 Task: Add an event with the title Interview with LalitH, date '2023/11/25', time 9:15 AM to 11:15 AMand add a description: Participants will develop essential communication skills, such as active listening, asking probing questions, and conveying their own viewpoints persuasively. They will learn how to adapt their communication style to different negotiation situations and personalities.Select event color  Grape . Add location for the event as: 789 Gothic Quarter, Barcelona, Spain, logged in from the account softage.5@softage.netand send the event invitation to softage.1@softage.net and softage.2@softage.net. Set a reminder for the event Weekly on Sunday
Action: Mouse moved to (60, 126)
Screenshot: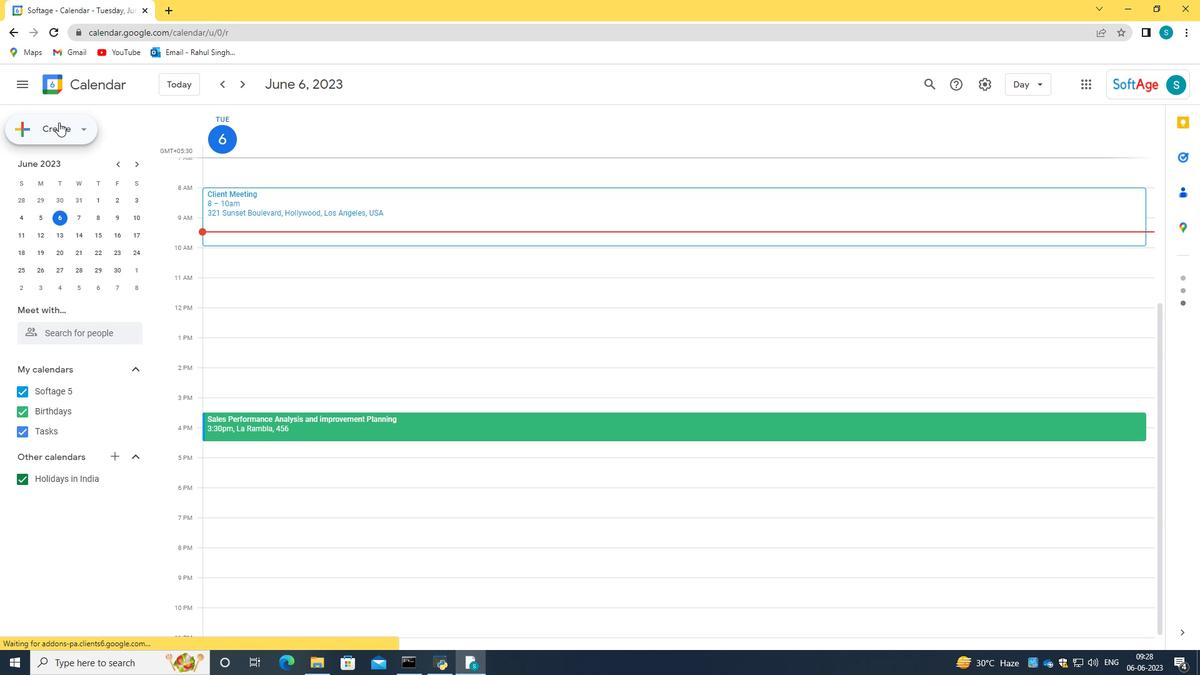 
Action: Mouse pressed left at (60, 126)
Screenshot: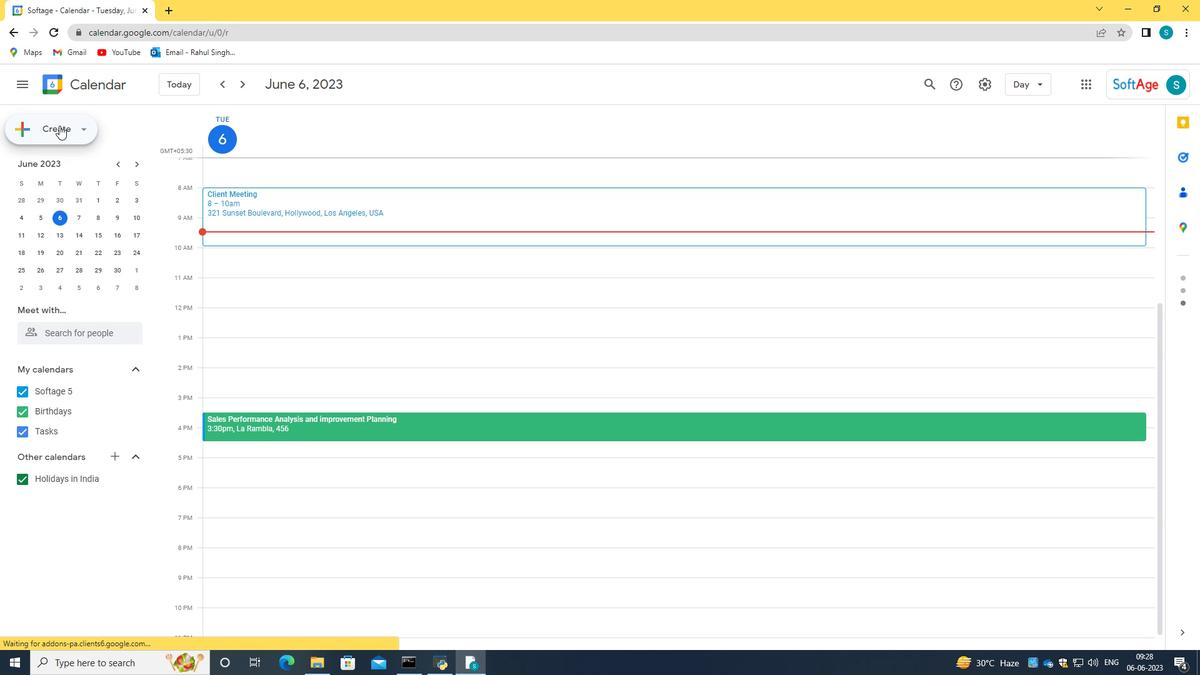 
Action: Mouse moved to (79, 167)
Screenshot: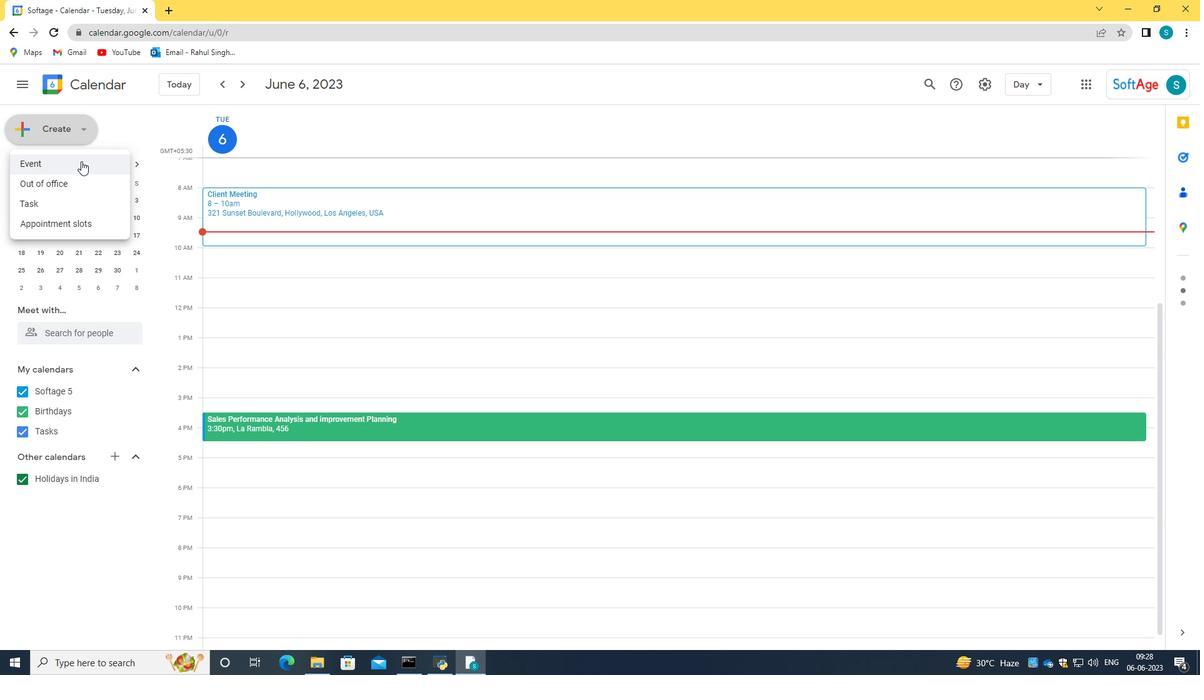 
Action: Mouse pressed left at (79, 167)
Screenshot: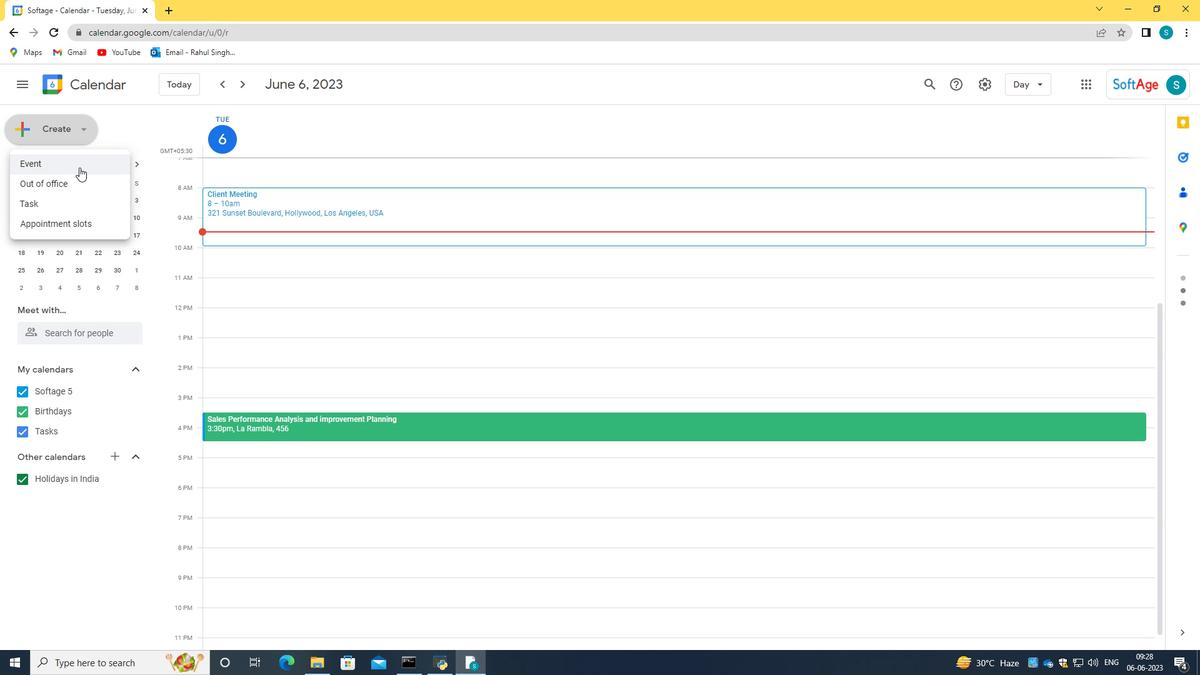 
Action: Mouse moved to (719, 501)
Screenshot: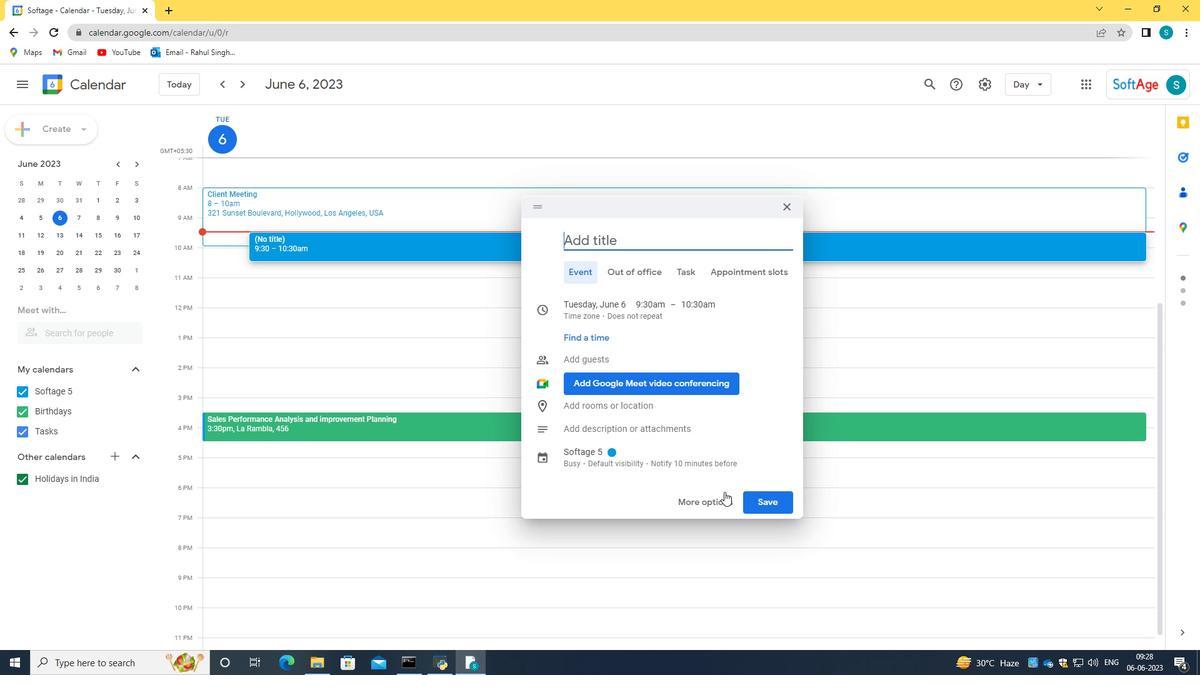 
Action: Mouse pressed left at (719, 501)
Screenshot: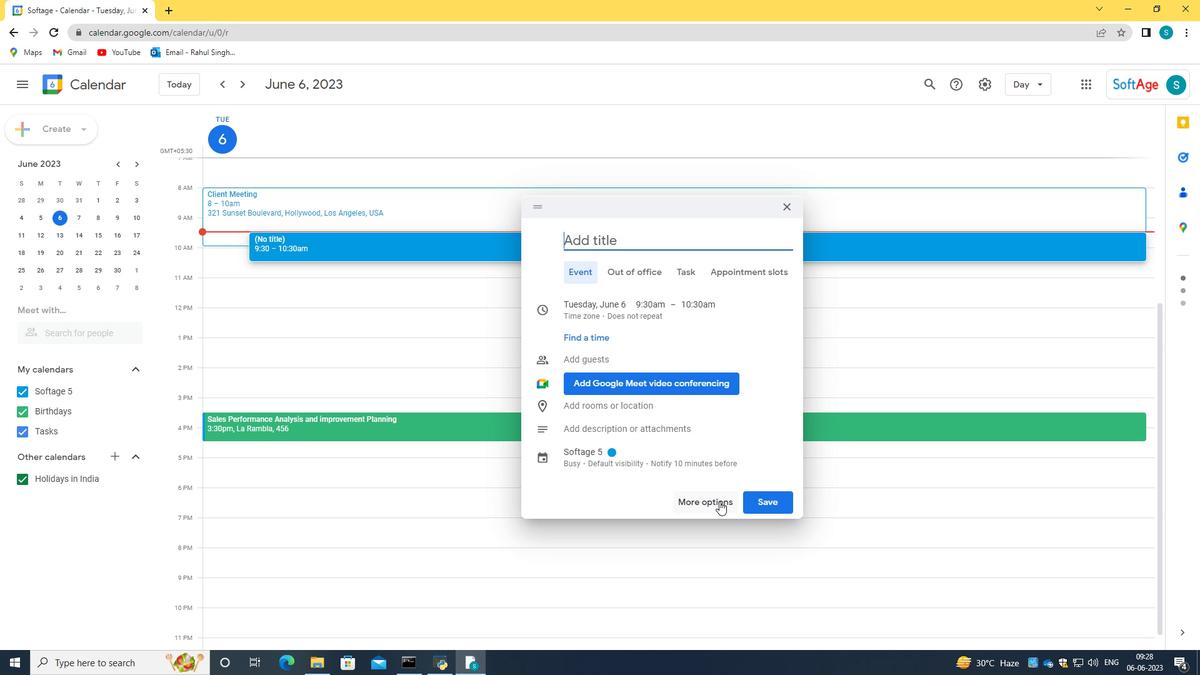 
Action: Mouse moved to (237, 90)
Screenshot: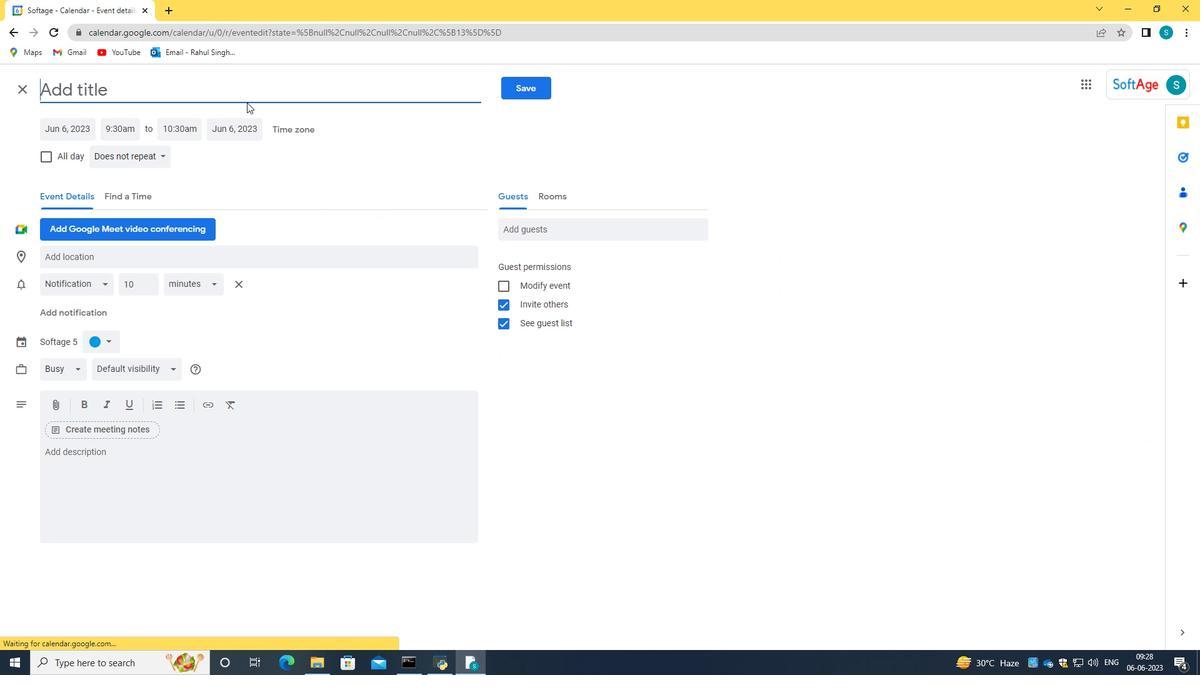 
Action: Mouse pressed left at (237, 90)
Screenshot: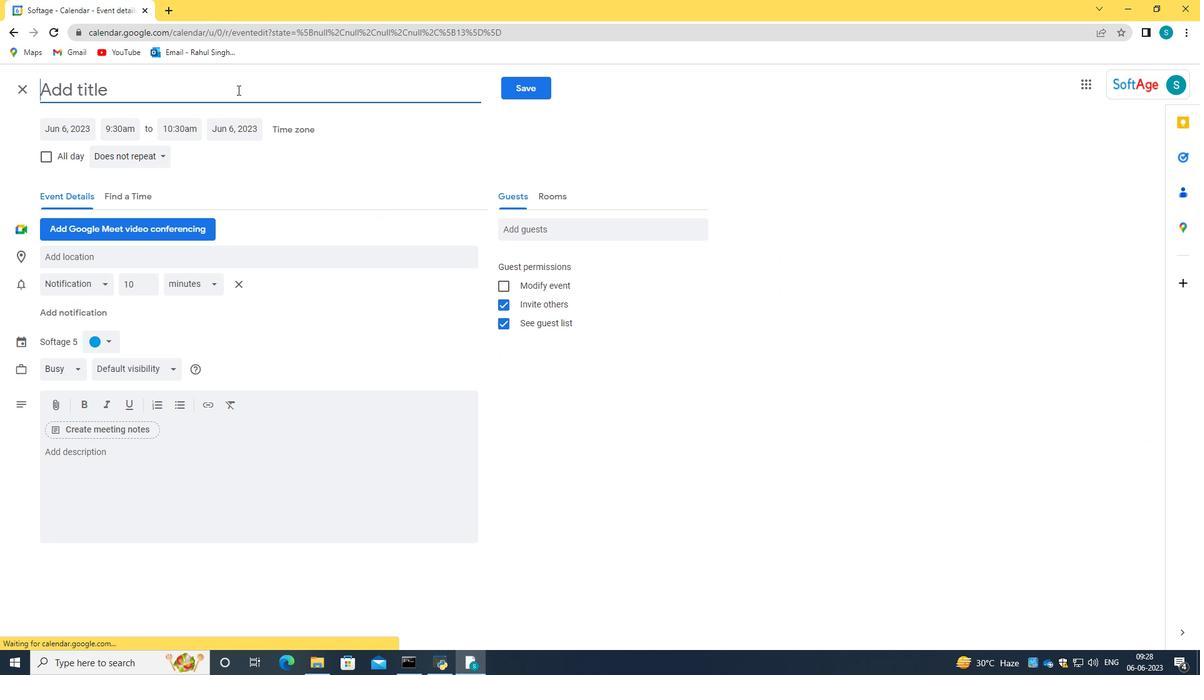 
Action: Key pressed <Key.caps_lock>I<Key.caps_lock>nterview<Key.space>with<Key.space><Key.caps_lock>L<Key.caps_lock>alt<Key.backspace>it<Key.caps_lock>H<Key.caps_lock>
Screenshot: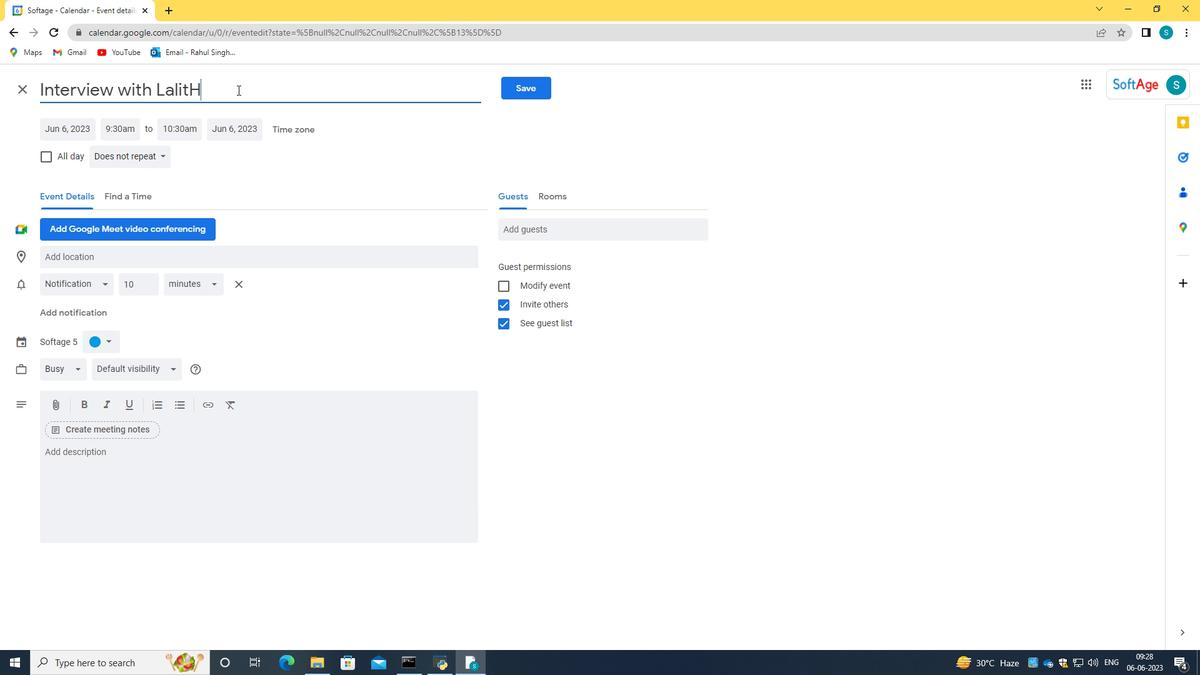 
Action: Mouse moved to (73, 126)
Screenshot: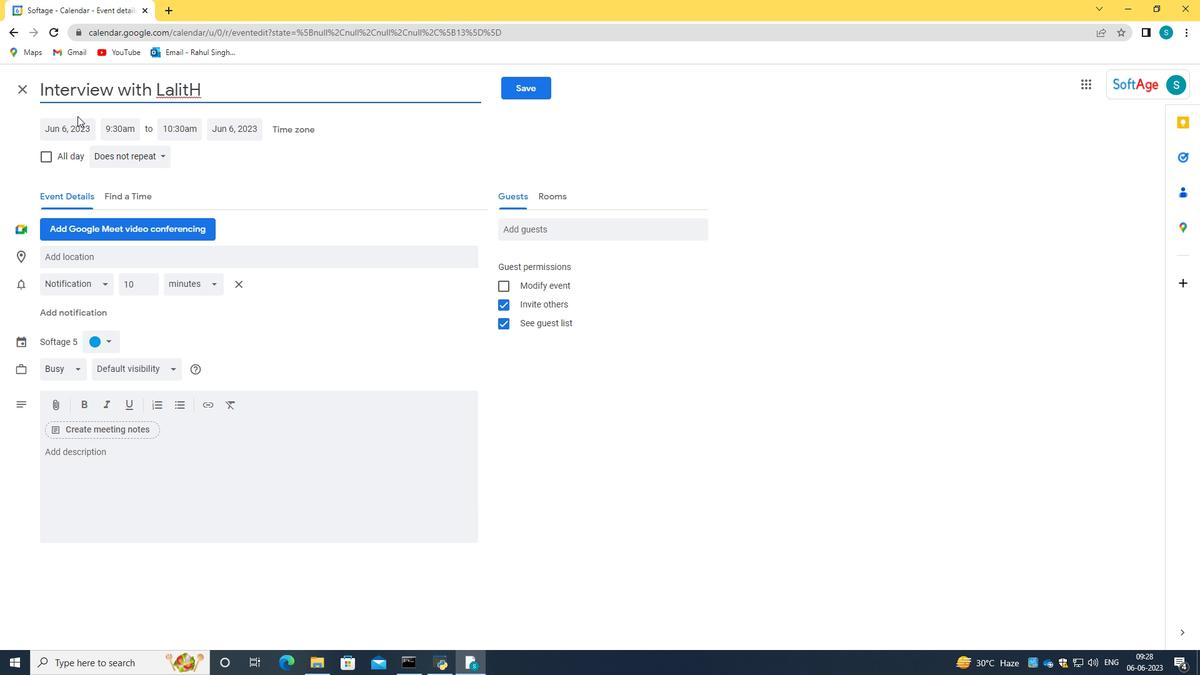 
Action: Mouse pressed left at (73, 126)
Screenshot: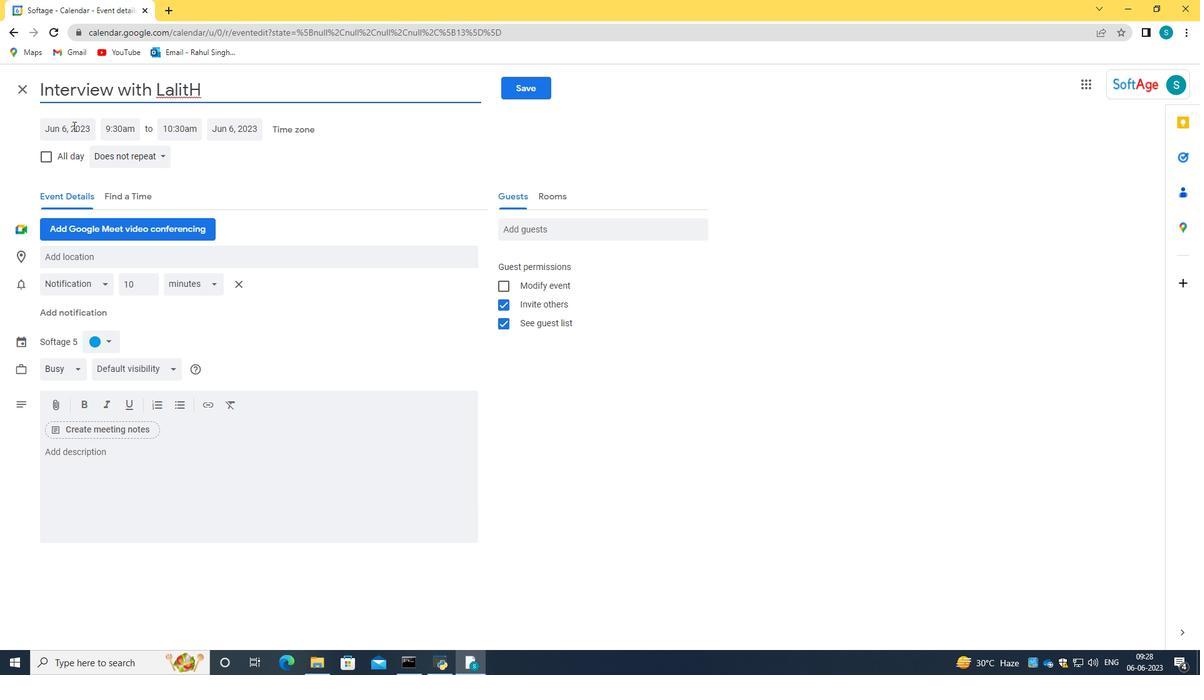 
Action: Key pressed 2023//11/25<Key.tab>09<Key.shift_r>:15<Key.space>am<Key.tab>11<Key.shift_r>:15<Key.space>am
Screenshot: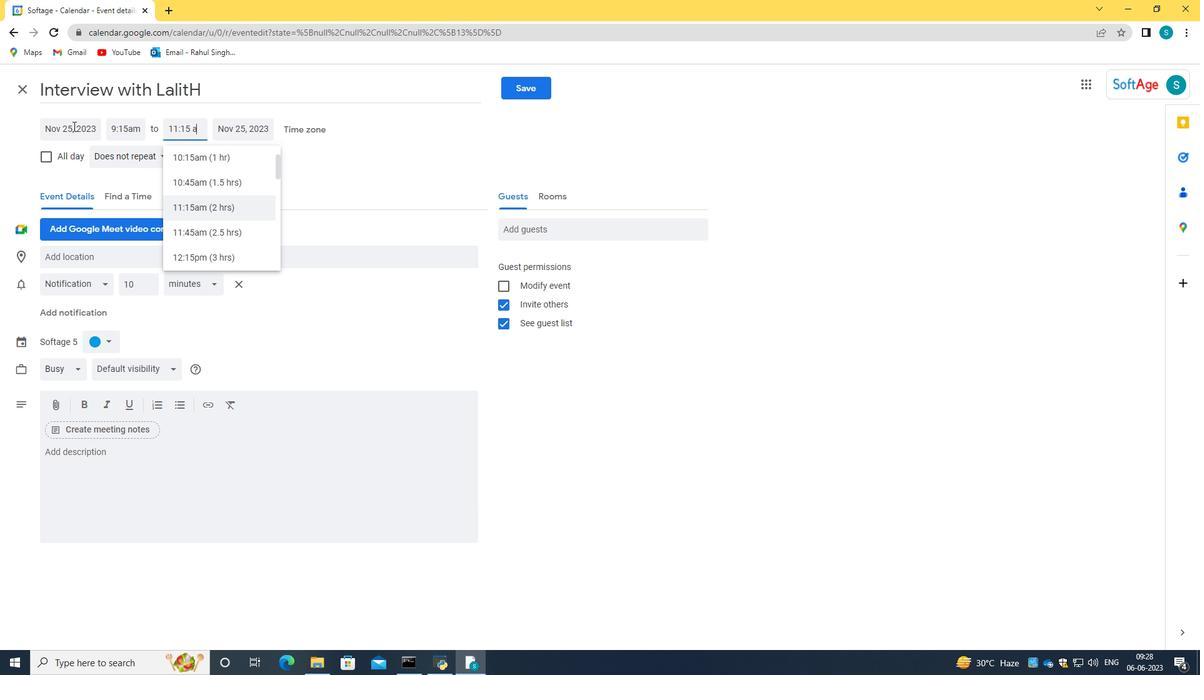 
Action: Mouse moved to (186, 202)
Screenshot: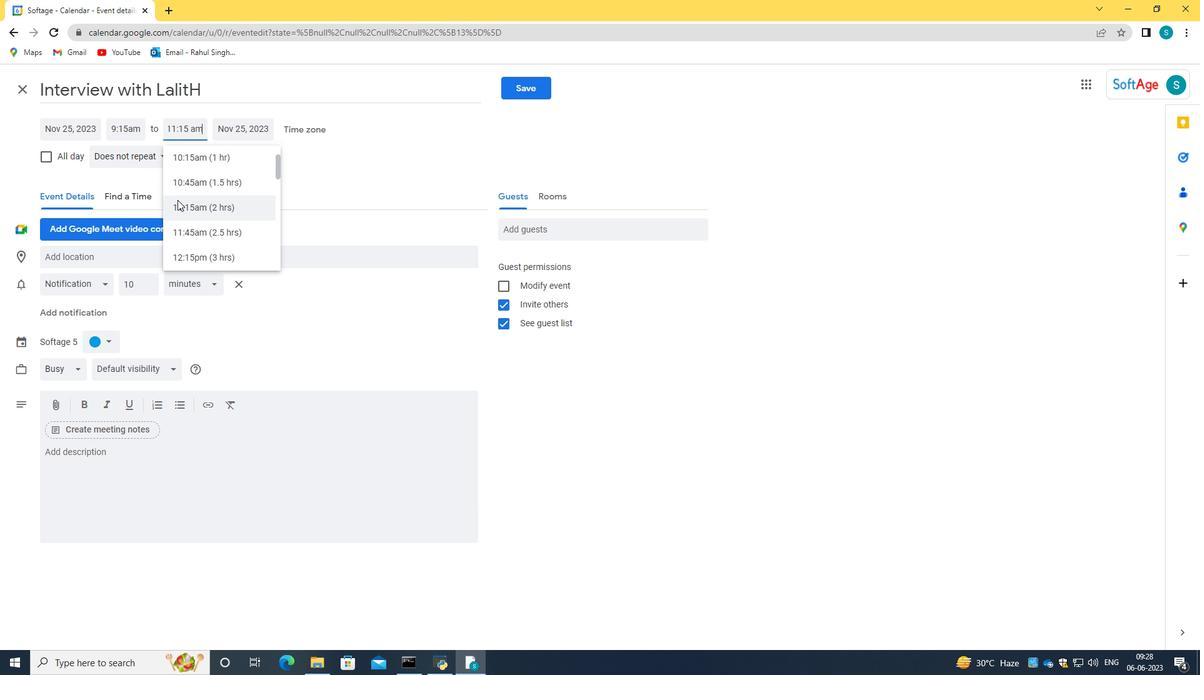 
Action: Mouse pressed left at (186, 202)
Screenshot: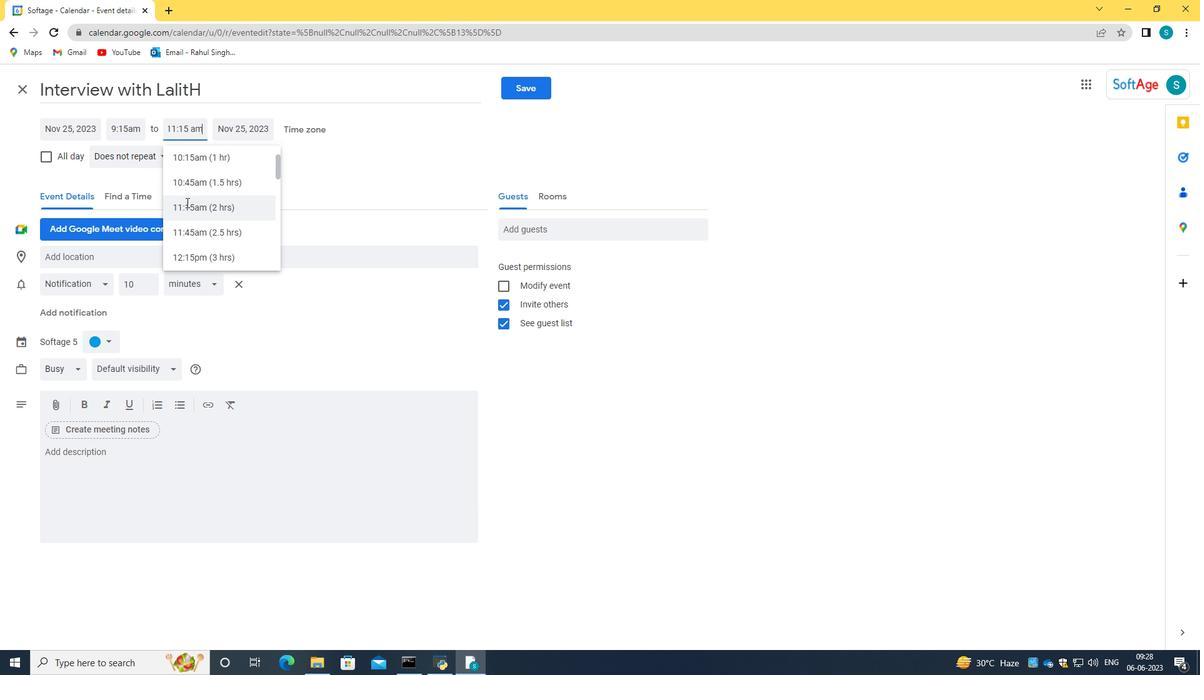 
Action: Mouse moved to (125, 467)
Screenshot: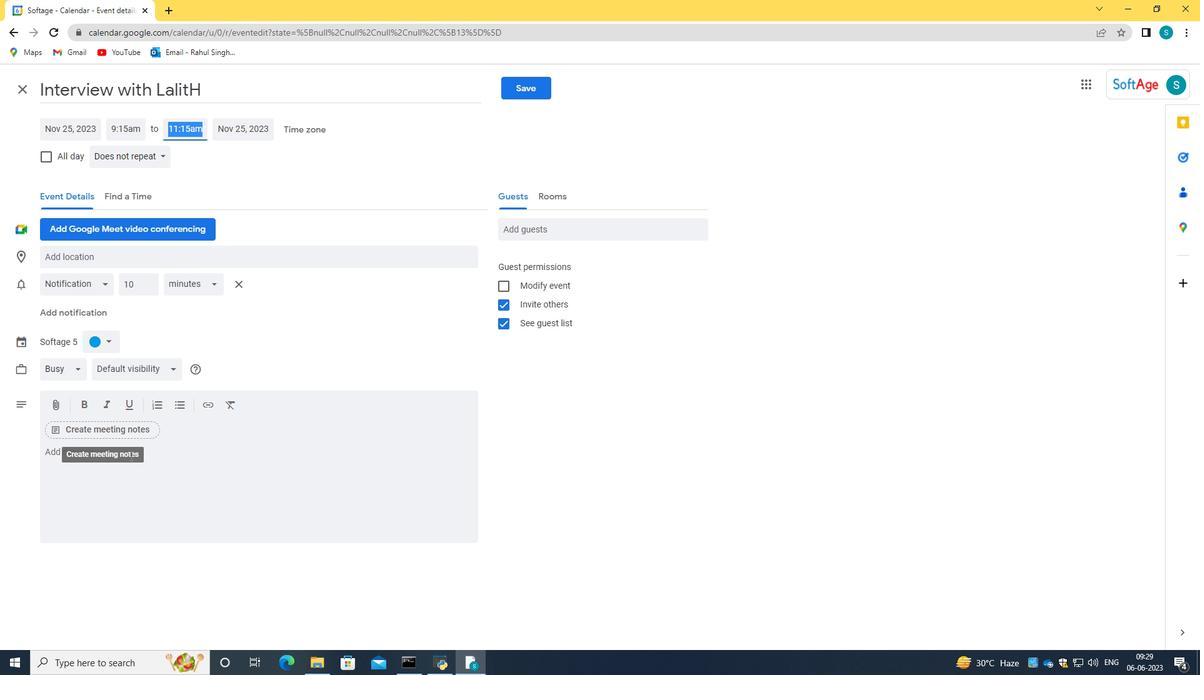 
Action: Mouse pressed left at (125, 467)
Screenshot: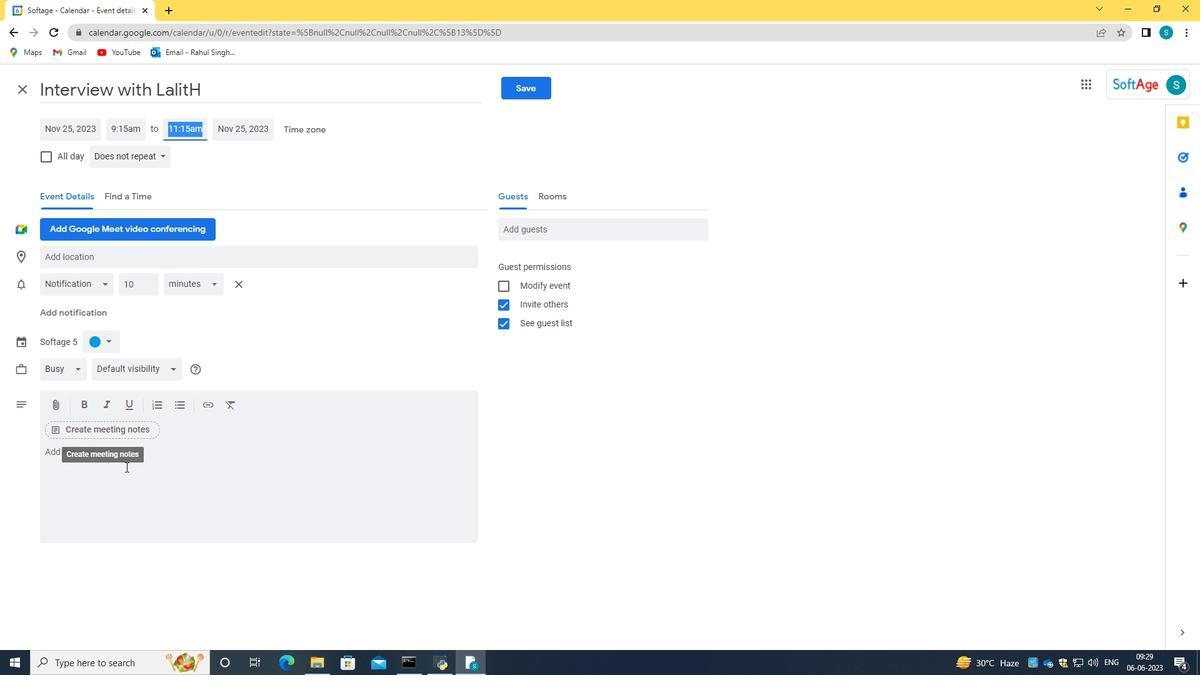
Action: Key pressed <Key.caps_lock>P<Key.caps_lock>articipants<Key.space>will<Key.space>develop<Key.space>essential<Key.space>communication<Key.space>skills,<Key.space>such<Key.space>as<Key.space>active<Key.space><Key.backspace><Key.backspace><Key.backspace><Key.backspace><Key.backspace><Key.backspace>sking<Key.space>probing<Key.space>w<Key.backspace>questins<Key.backspace><Key.backspace>ons<Key.space><Key.backspace>,<Key.space>and<Key.space>conveying<Key.space>tyh<Key.backspace><Key.backspace>heir<Key.space>own<Key.space>ve<Key.backspace>iewpoints<Key.space>persuasivek<Key.backspace>luy<Key.backspace><Key.backspace>y.<Key.space><Key.caps_lock>T<Key.caps_lock>hey<Key.space>wikl<Key.backspace><Key.backspace>l<Key.space><Key.backspace>l<Key.space>learn<Key.space>how<Key.space>to<Key.space>adapt<Key.space>their<Key.space>communicatation<Key.backspace><Key.backspace><Key.backspace><Key.backspace><Key.backspace>ion<Key.space>style<Key.space>to<Key.space>different<Key.space>negotiation<Key.space>situations<Key.space>and<Key.space>personalities.
Screenshot: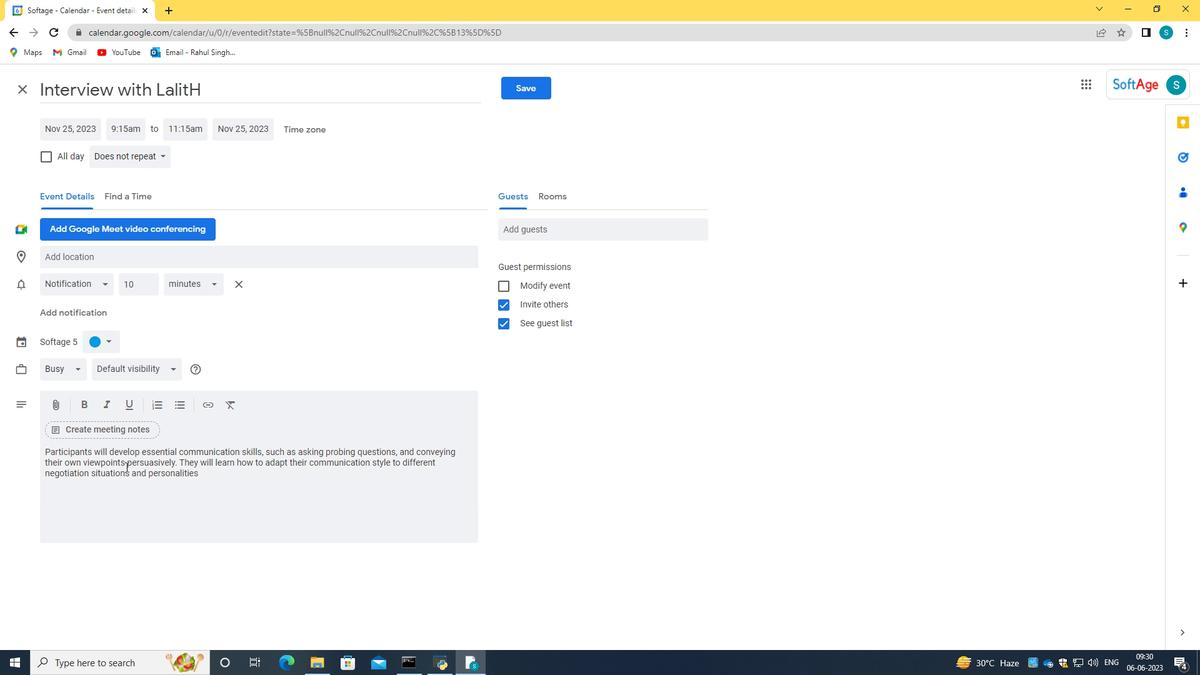 
Action: Mouse moved to (110, 343)
Screenshot: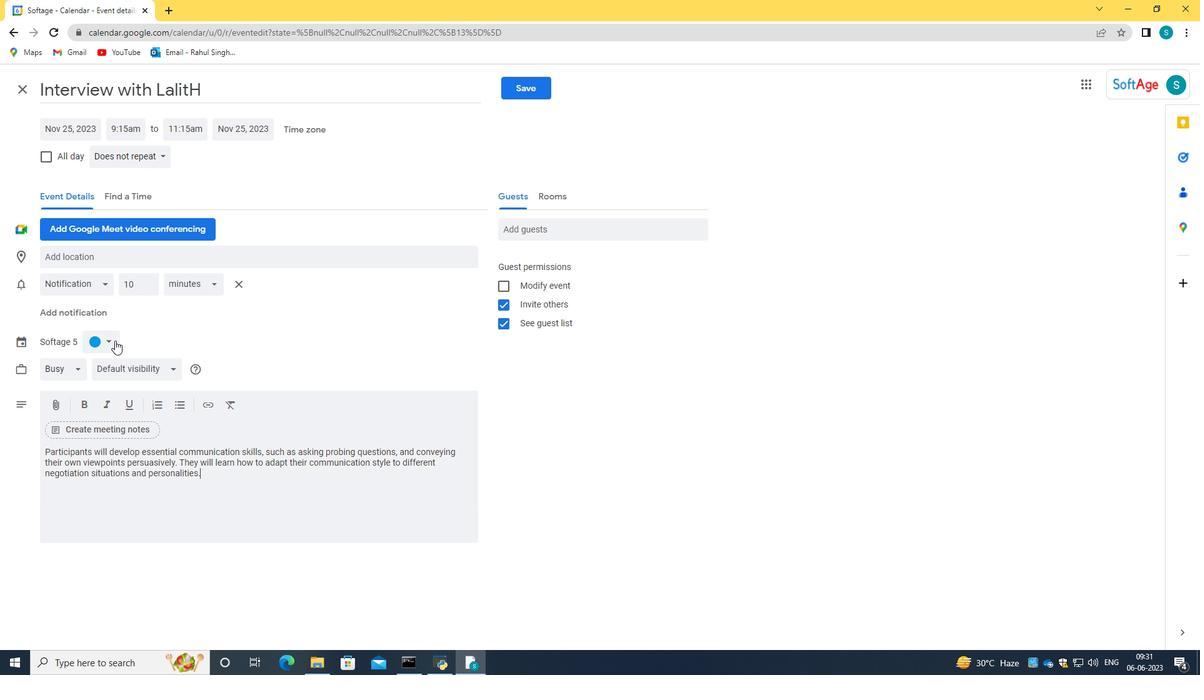 
Action: Mouse pressed left at (110, 343)
Screenshot: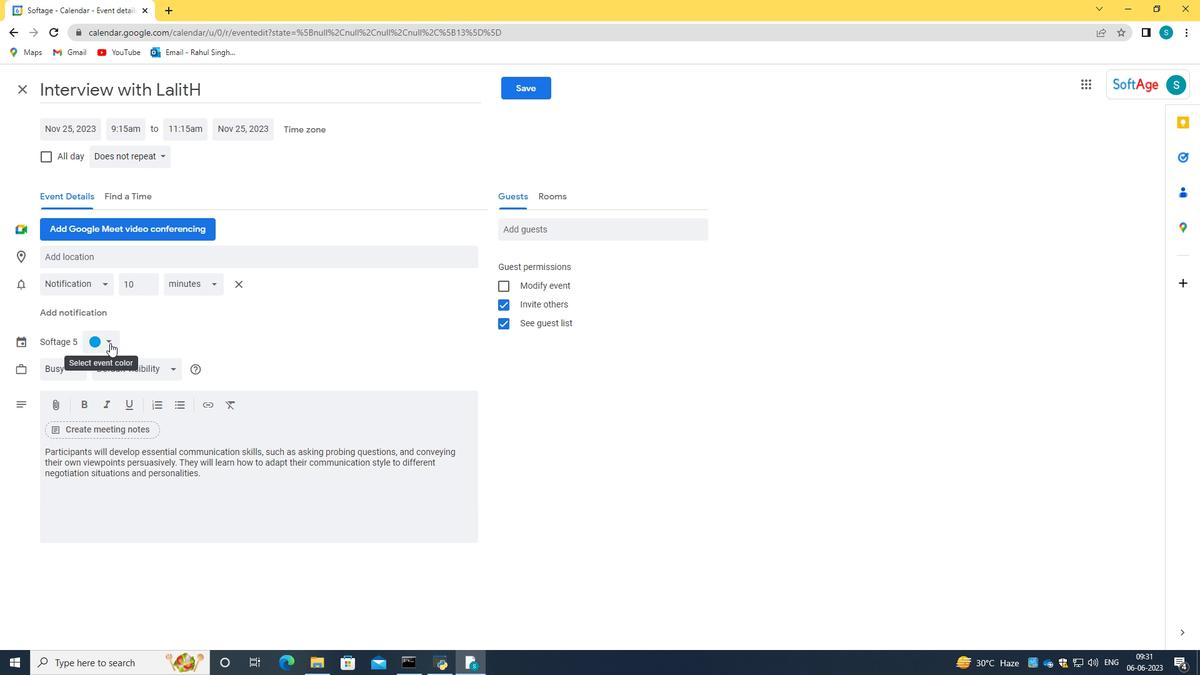 
Action: Mouse moved to (106, 399)
Screenshot: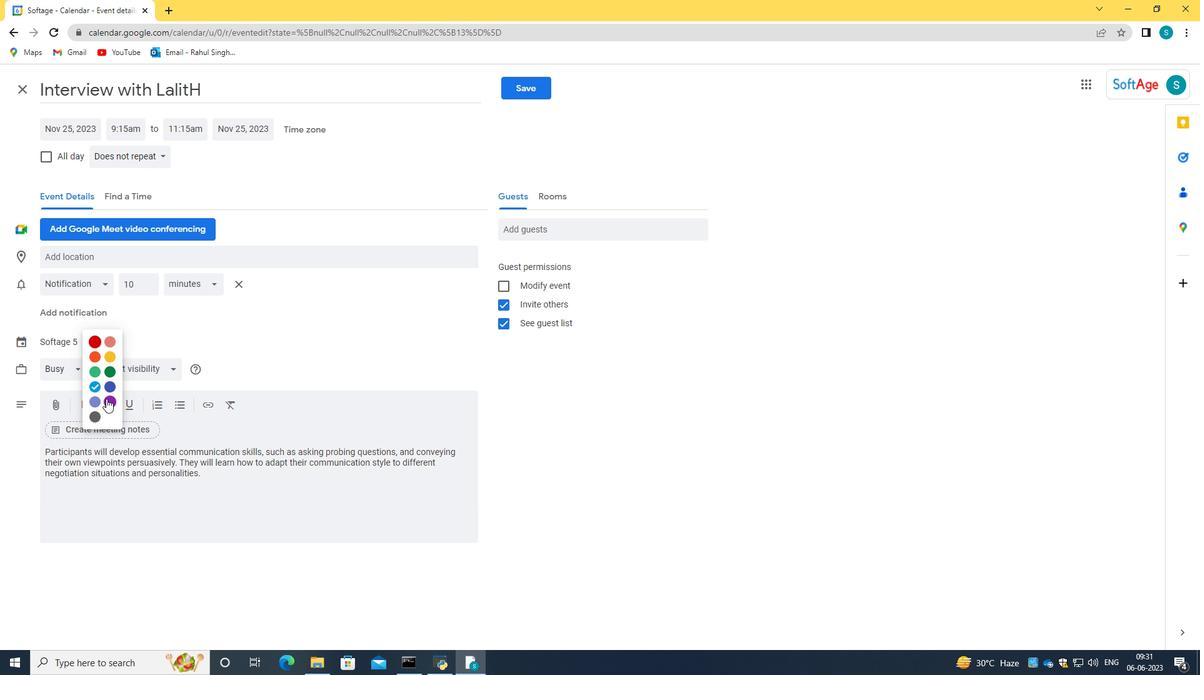 
Action: Mouse pressed left at (106, 399)
Screenshot: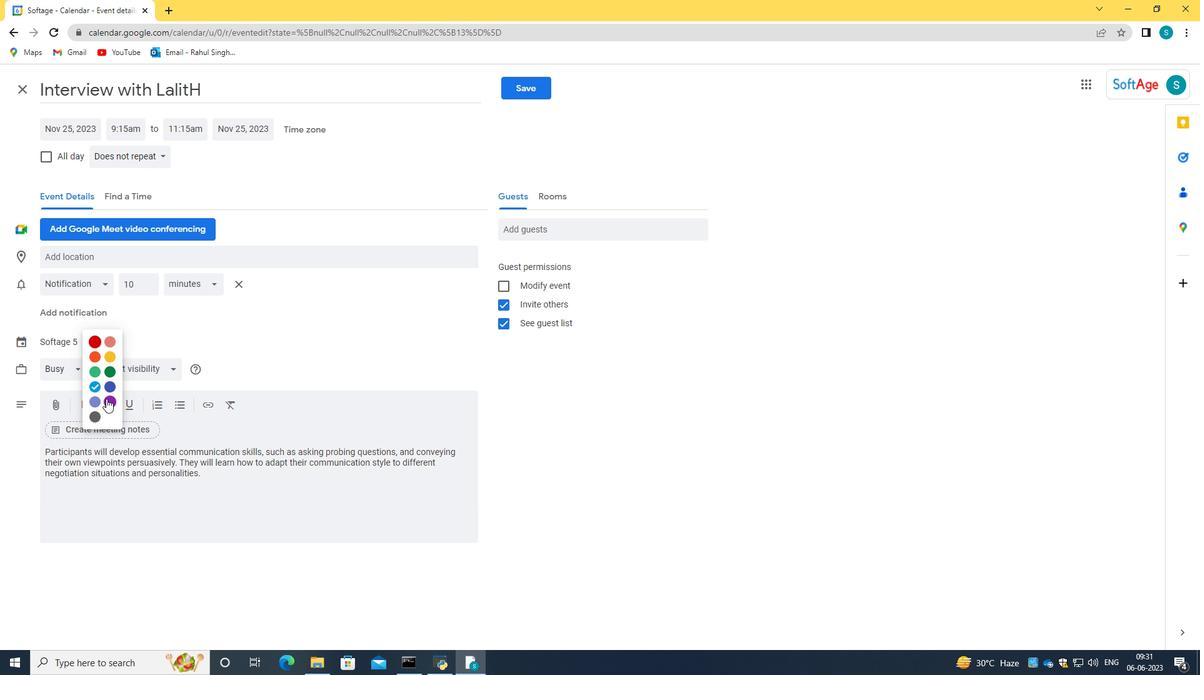 
Action: Mouse moved to (133, 254)
Screenshot: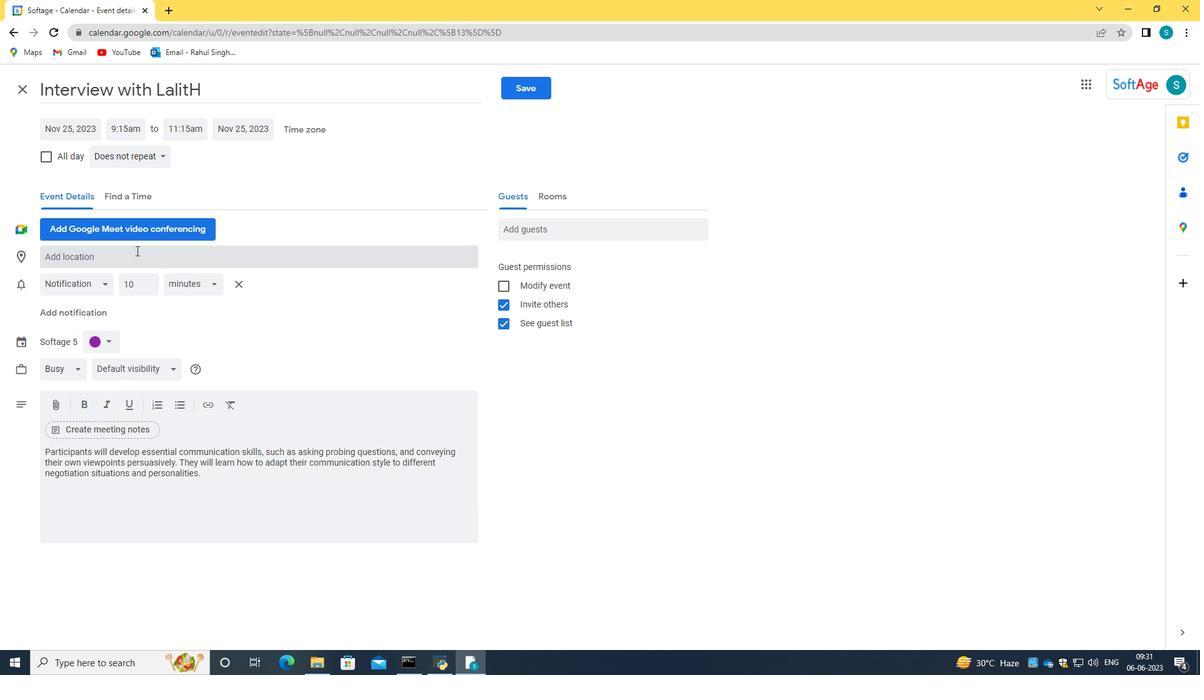 
Action: Mouse pressed left at (133, 254)
Screenshot: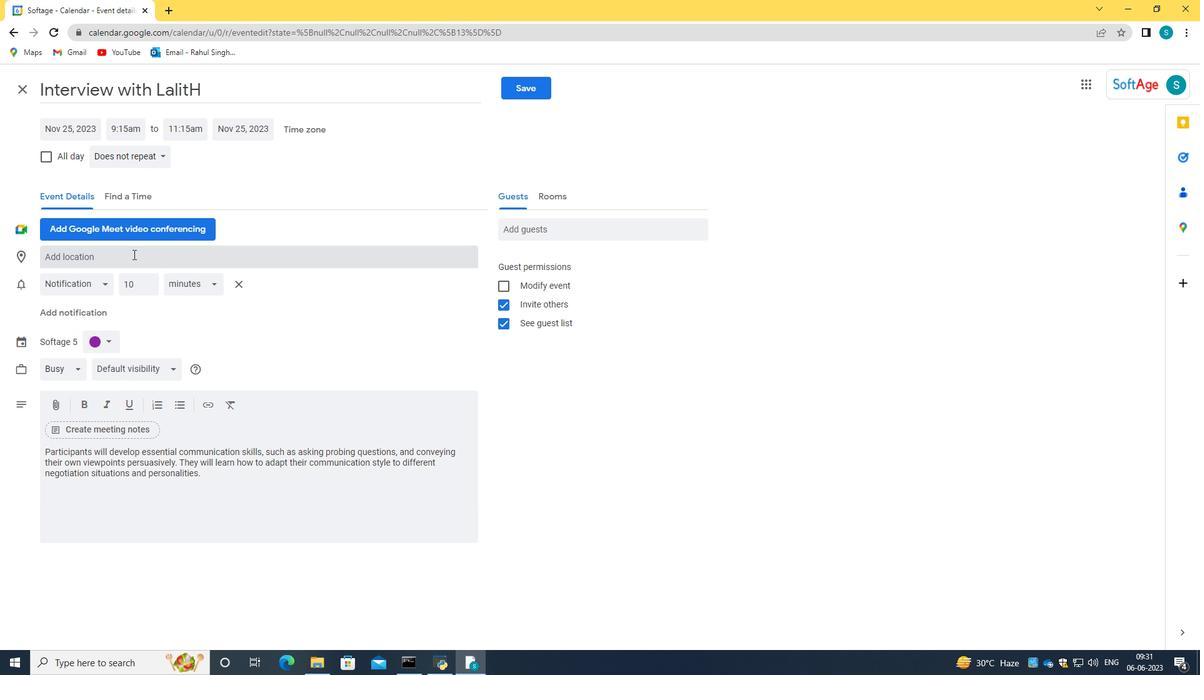 
Action: Key pressed <Key.caps_lock>789<Key.space><Key.caps_lock>g<Key.caps_lock>OTHIC<Key.backspace><Key.backspace><Key.backspace><Key.backspace><Key.backspace><Key.backspace>G<Key.caps_lock>othics<Key.space><Key.caps_lock>Q<Key.caps_lock>uarter,<Key.space><Key.caps_lock>B<Key.caps_lock>arcelona,<Key.space><Key.caps_lock>S<Key.caps_lock>pain<Key.enter>
Screenshot: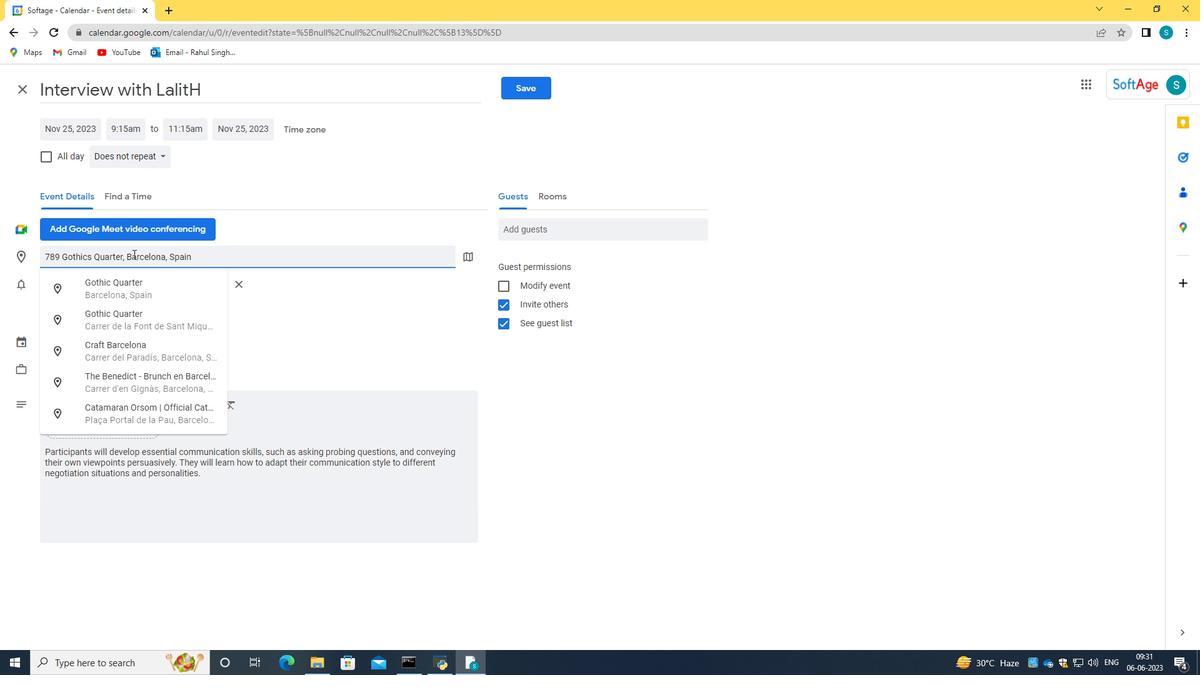 
Action: Mouse moved to (527, 227)
Screenshot: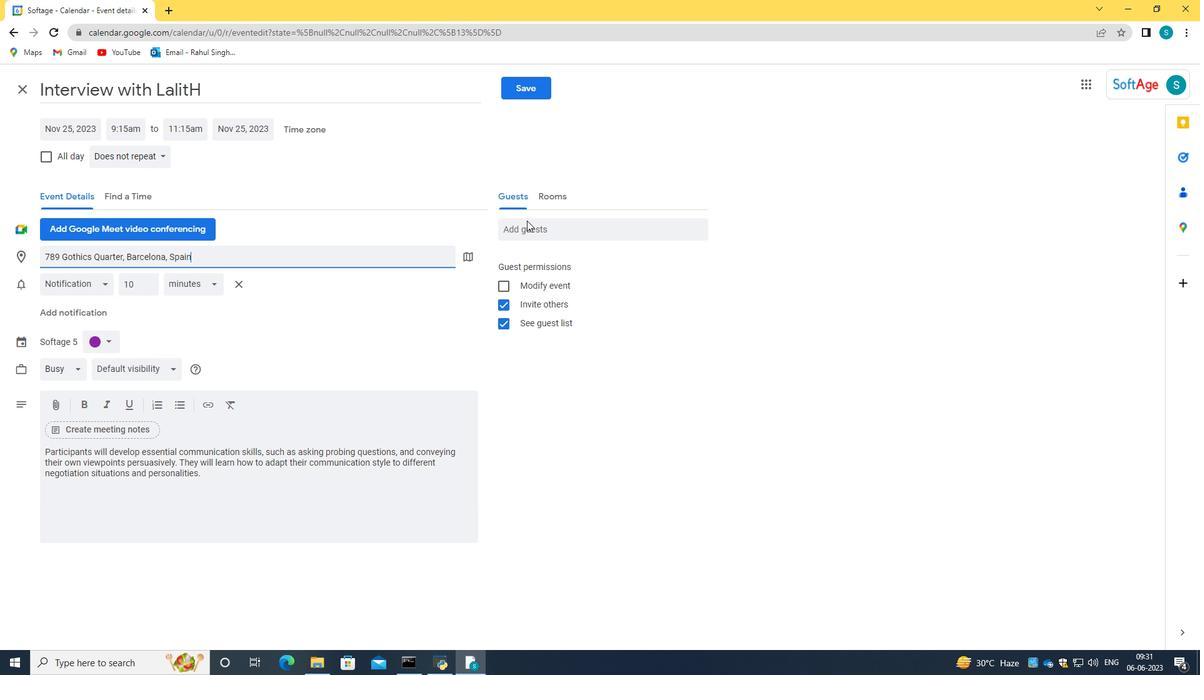 
Action: Mouse pressed left at (527, 227)
Screenshot: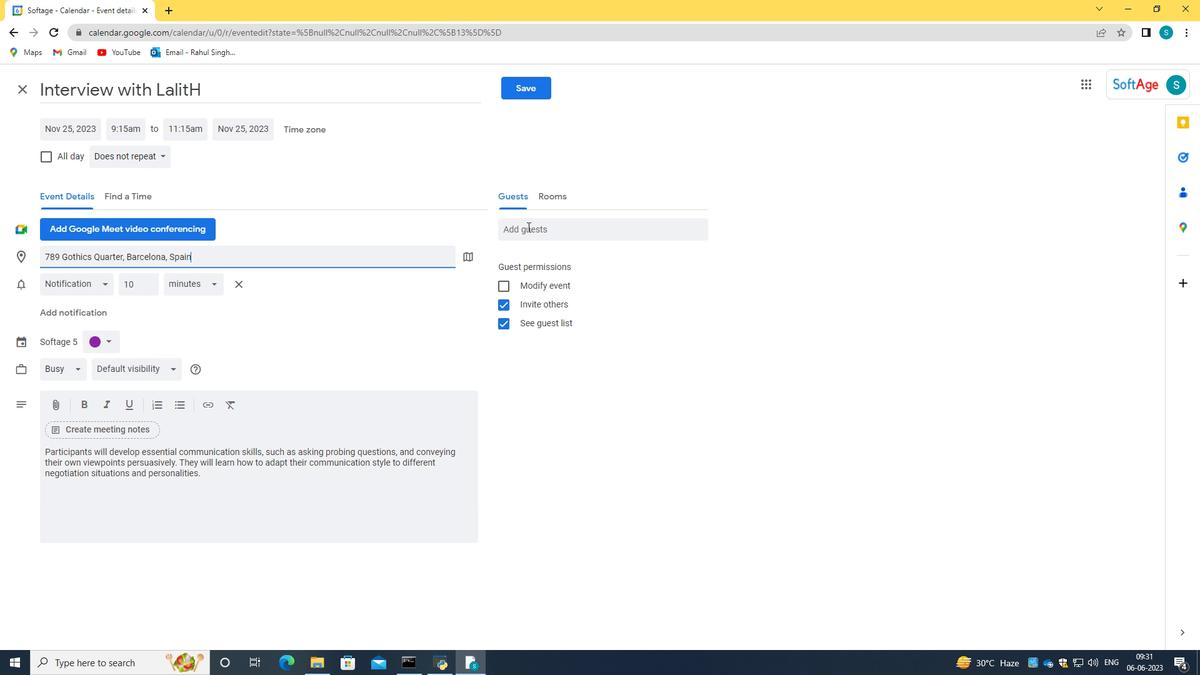 
Action: Mouse moved to (526, 227)
Screenshot: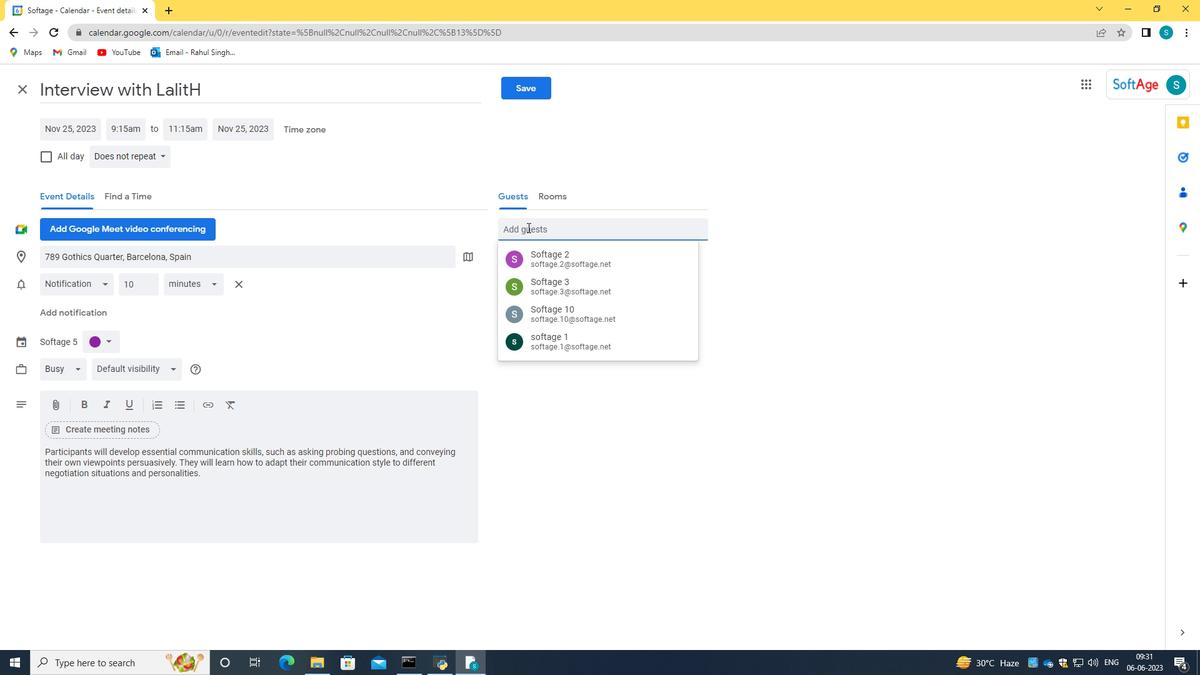 
Action: Key pressed softage.1<Key.shift>@softage.net<Key.tab>softage.2<Key.shift>@softage.net
Screenshot: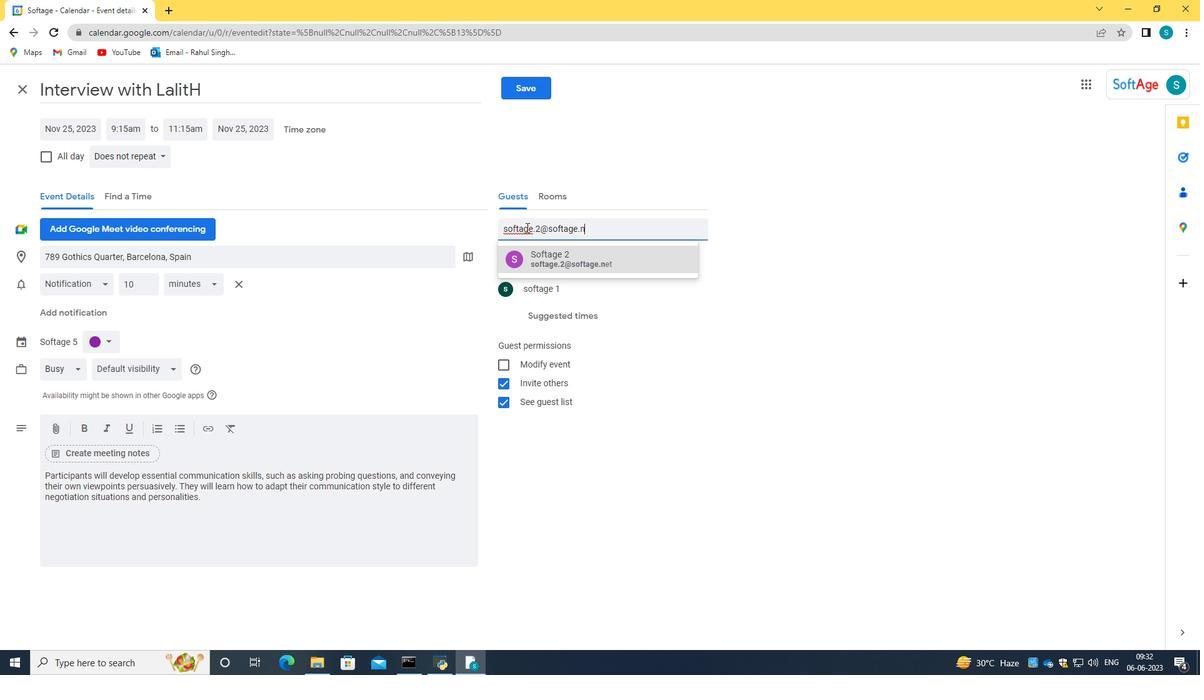 
Action: Mouse moved to (555, 257)
Screenshot: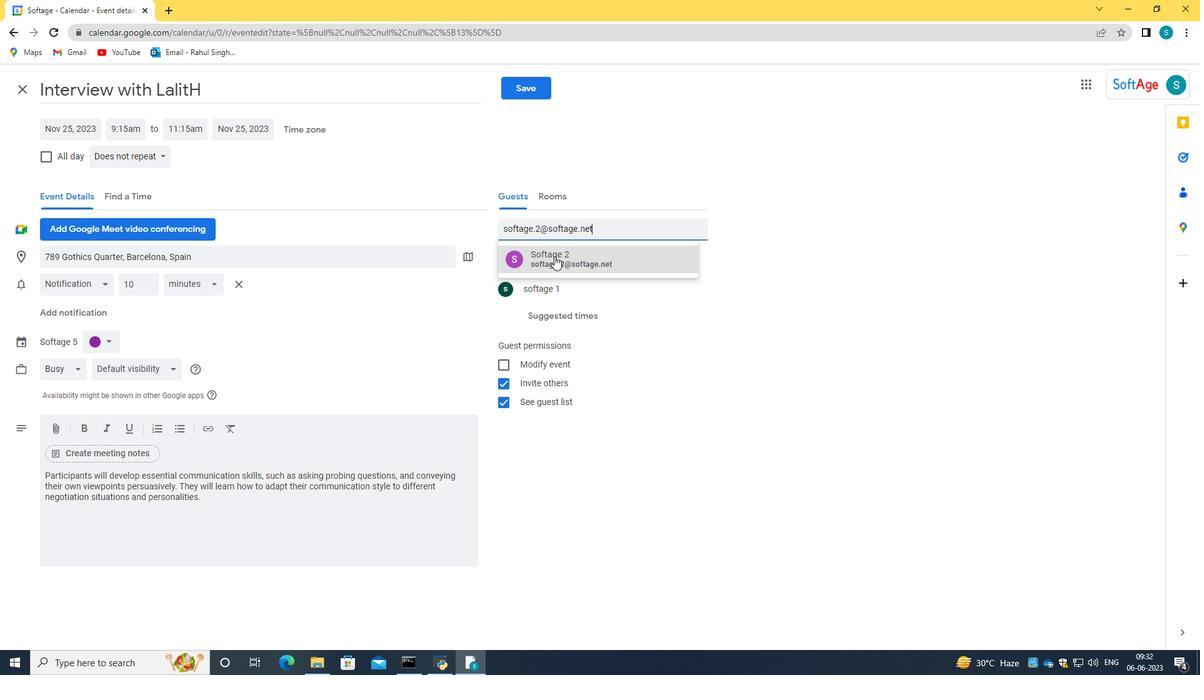 
Action: Mouse pressed left at (555, 257)
Screenshot: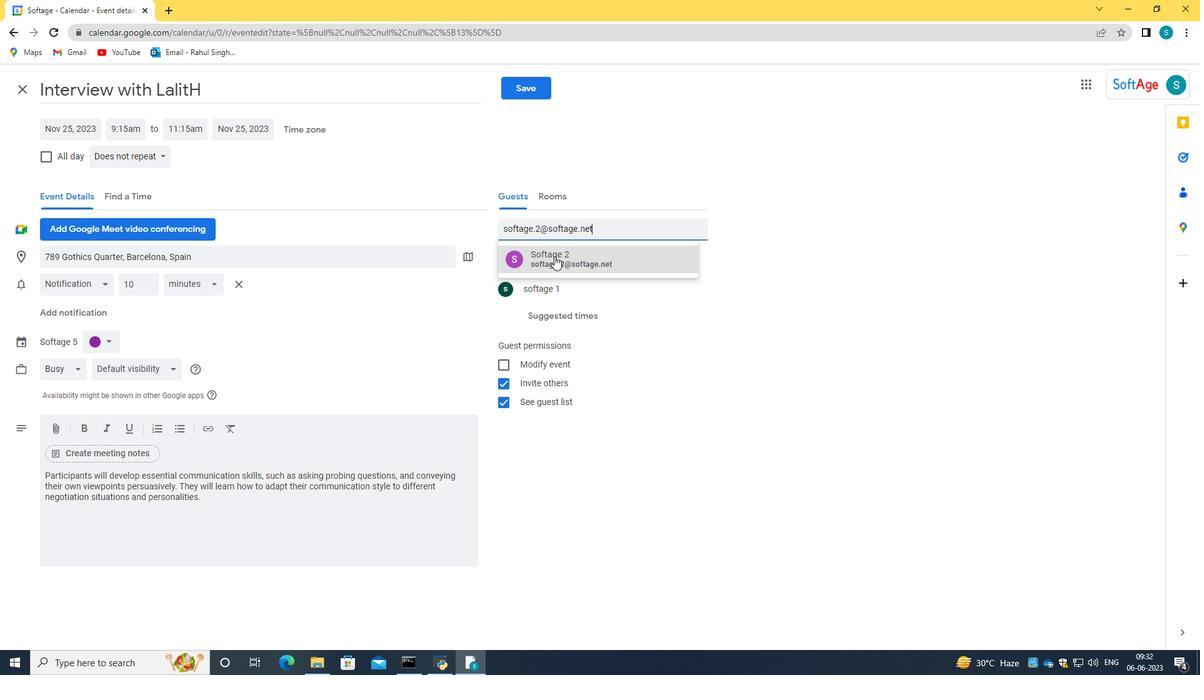 
Action: Mouse moved to (140, 156)
Screenshot: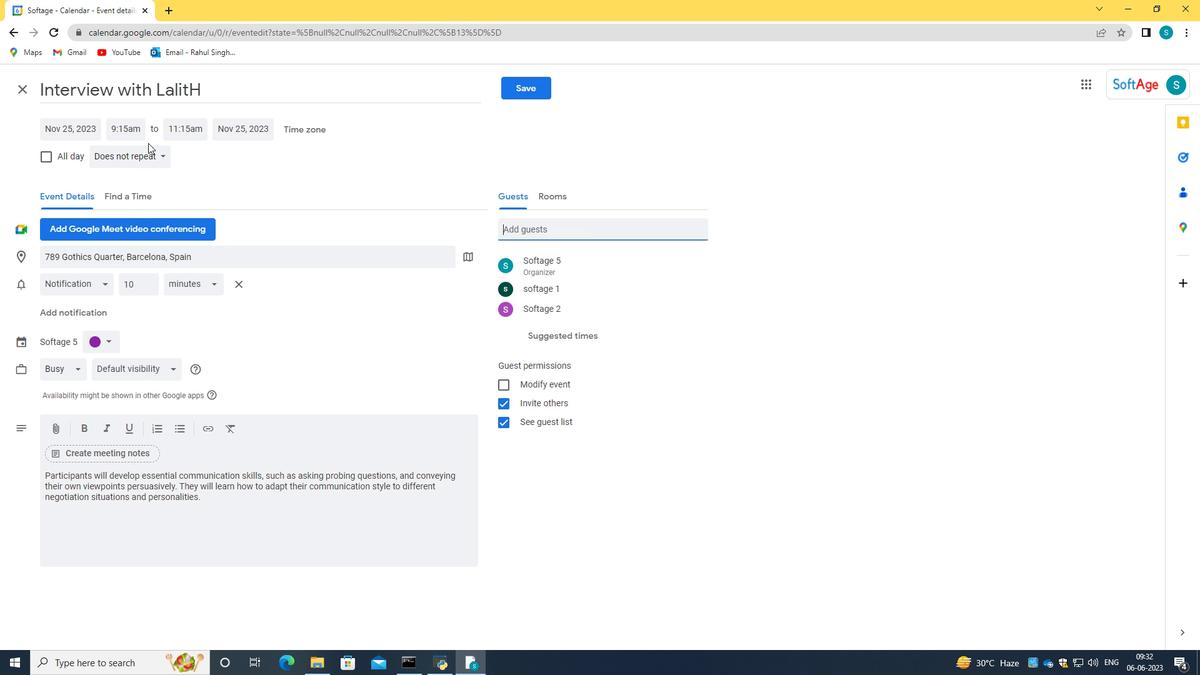 
Action: Mouse pressed left at (140, 156)
Screenshot: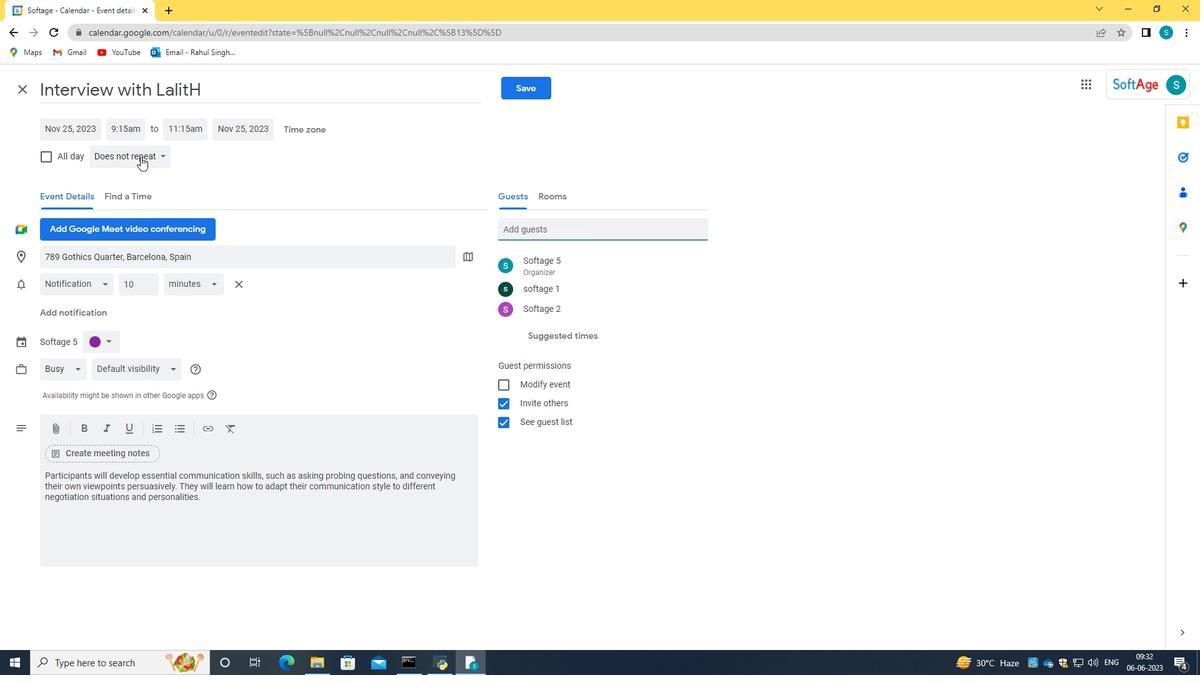 
Action: Mouse moved to (148, 313)
Screenshot: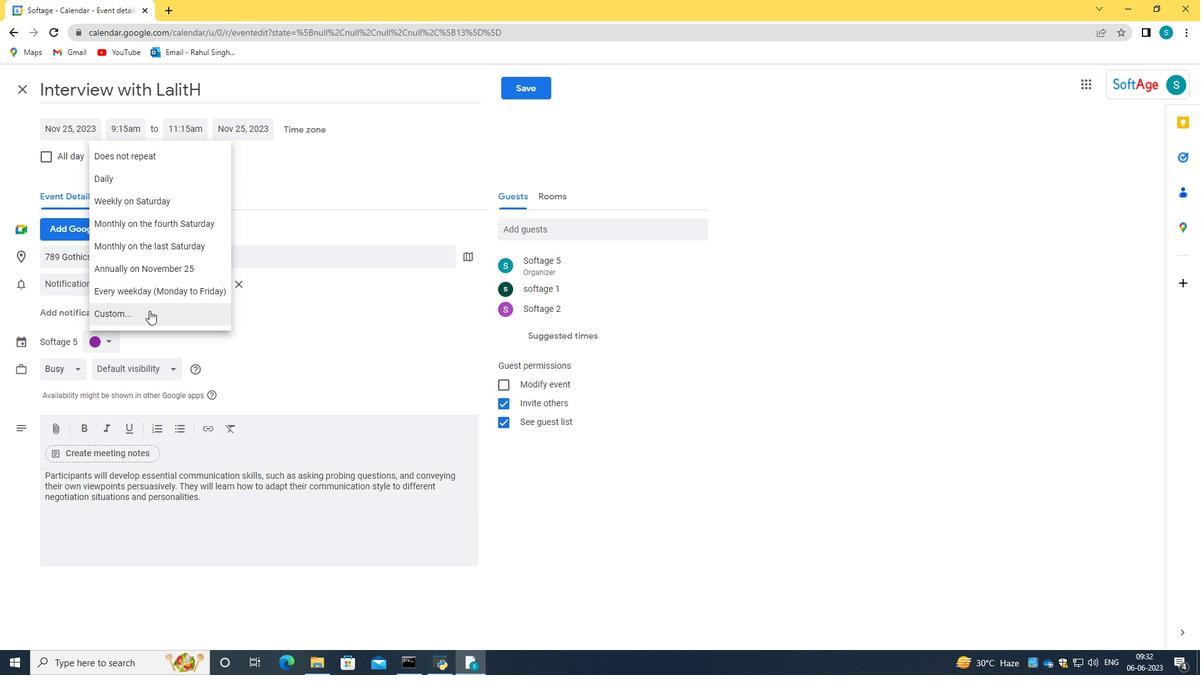 
Action: Mouse pressed left at (148, 313)
Screenshot: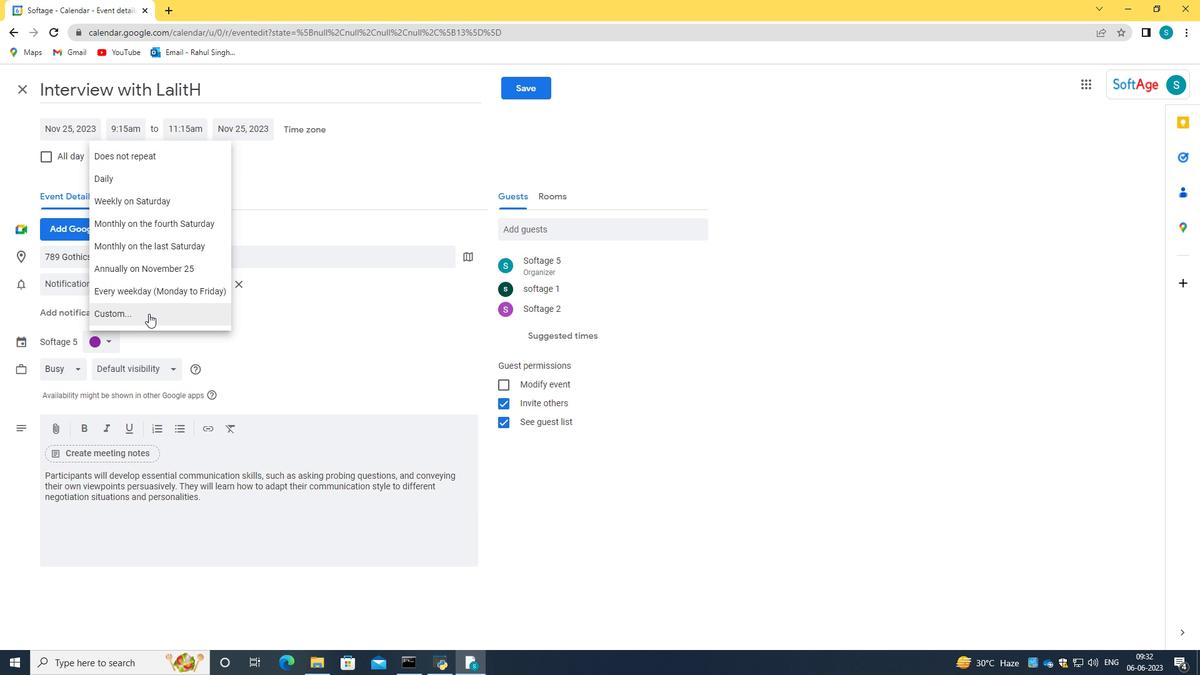 
Action: Mouse moved to (504, 335)
Screenshot: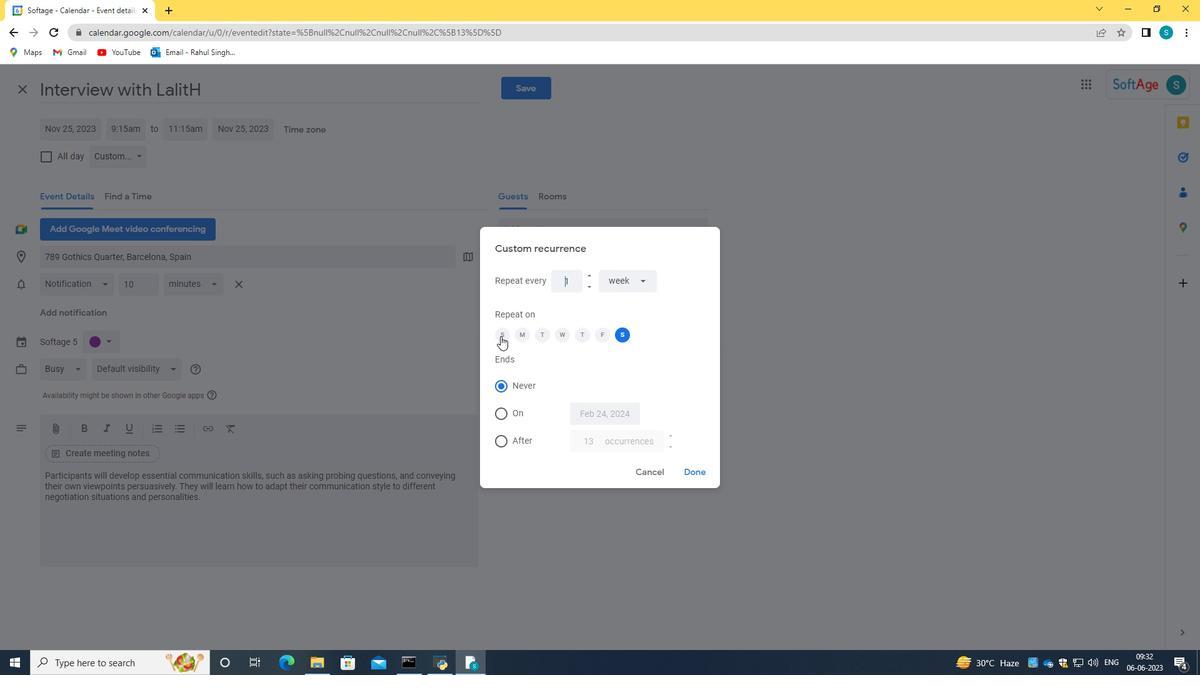 
Action: Mouse pressed left at (504, 335)
Screenshot: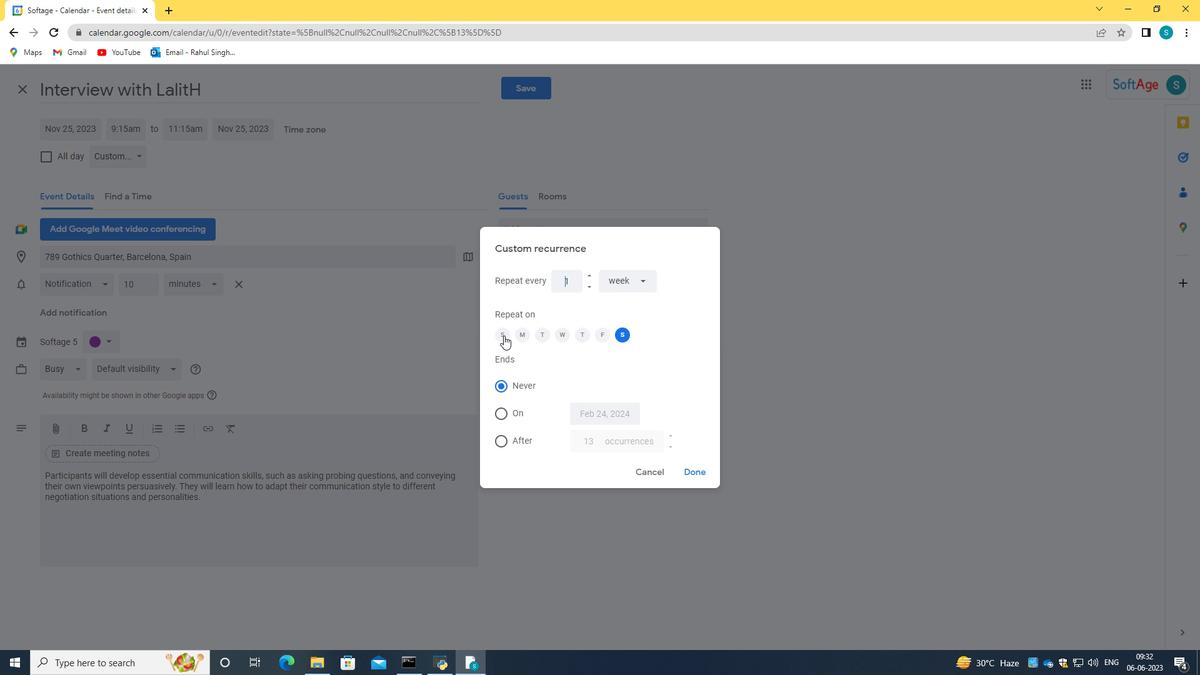 
Action: Mouse moved to (627, 337)
Screenshot: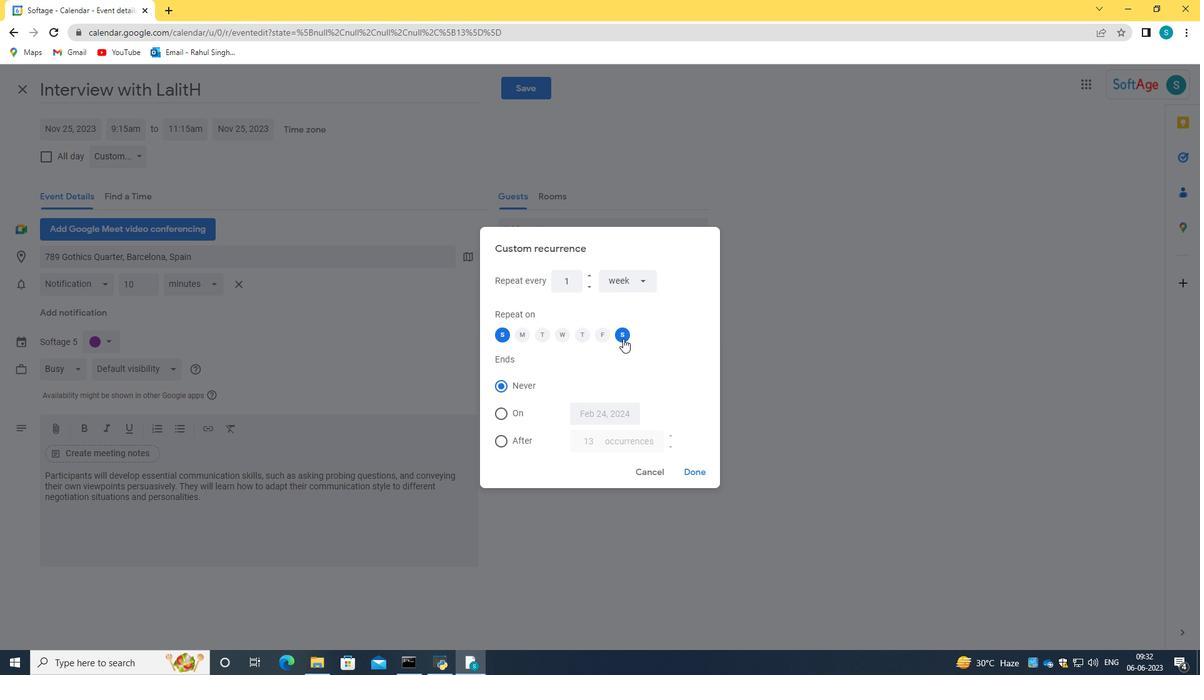 
Action: Mouse pressed left at (627, 337)
Screenshot: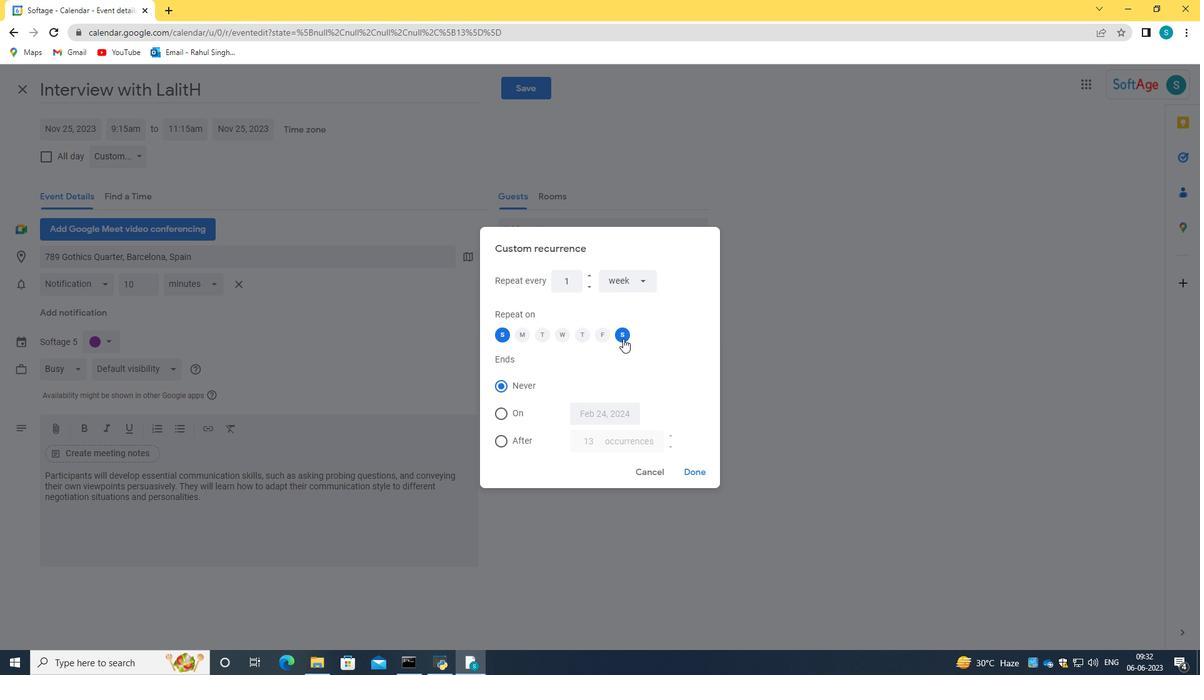 
Action: Mouse moved to (693, 471)
Screenshot: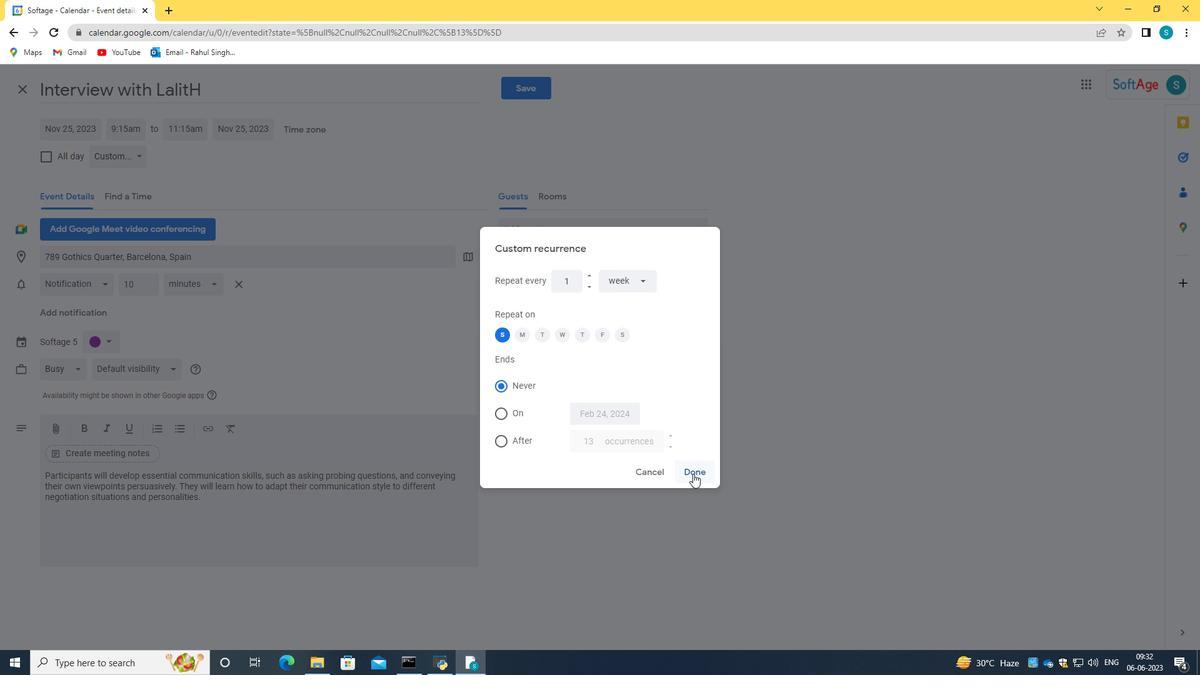 
Action: Mouse pressed left at (693, 471)
Screenshot: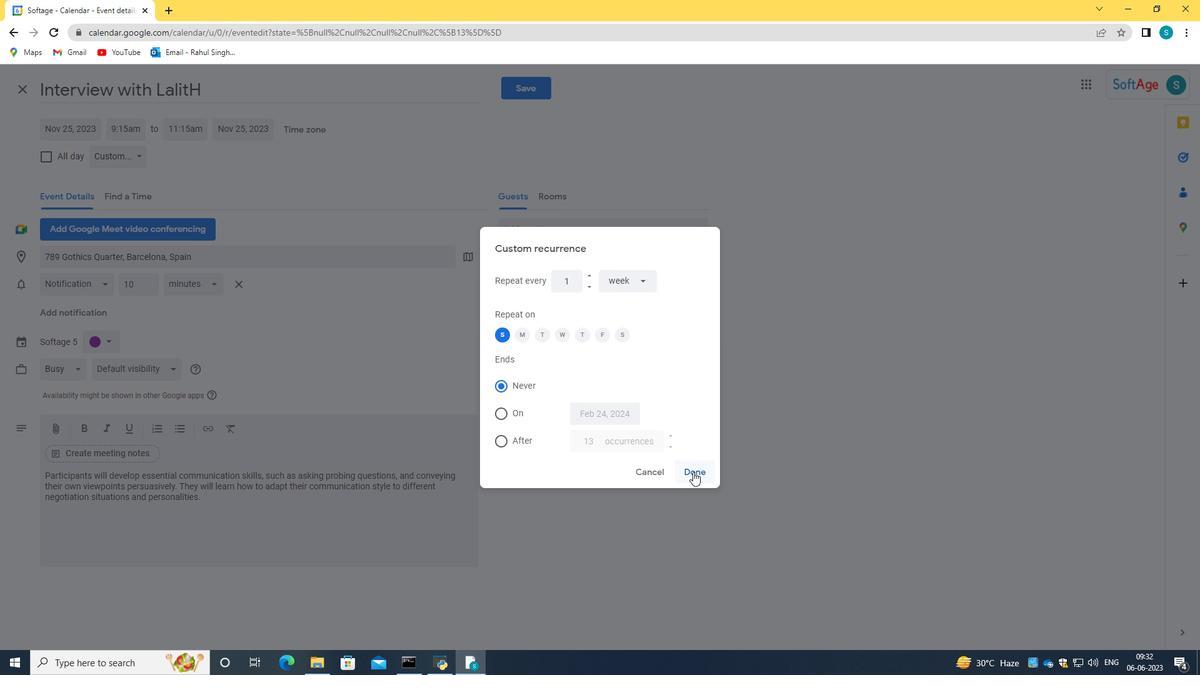 
Action: Mouse moved to (130, 158)
Screenshot: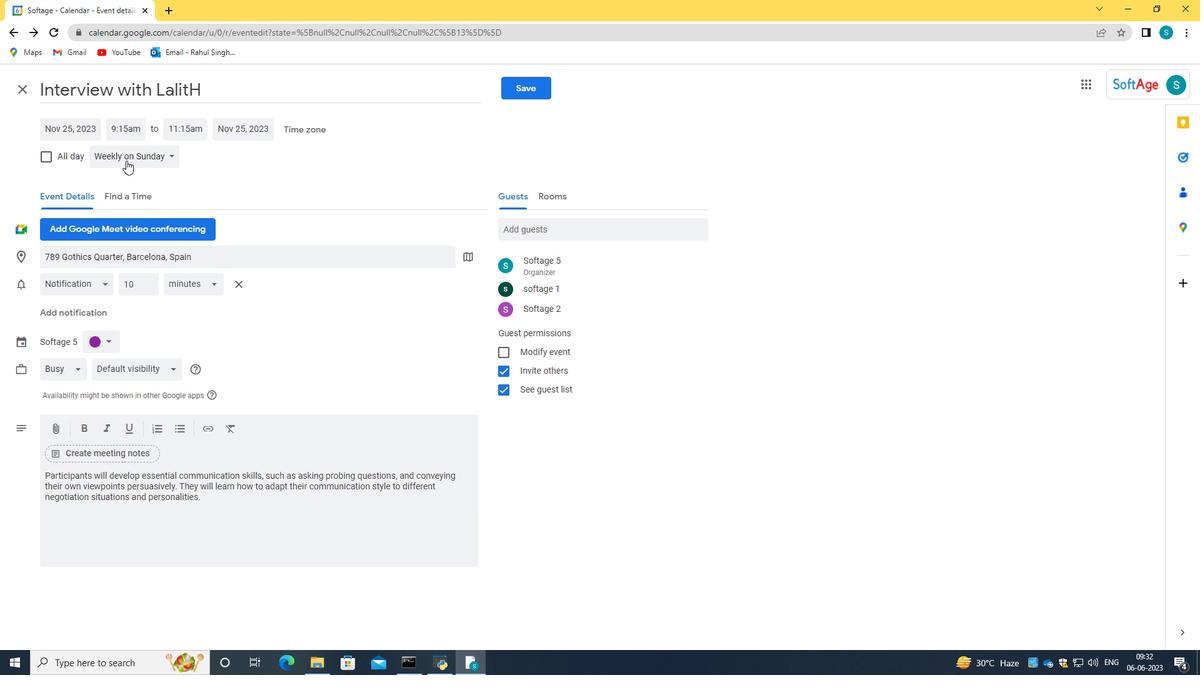 
Action: Mouse pressed left at (130, 158)
Screenshot: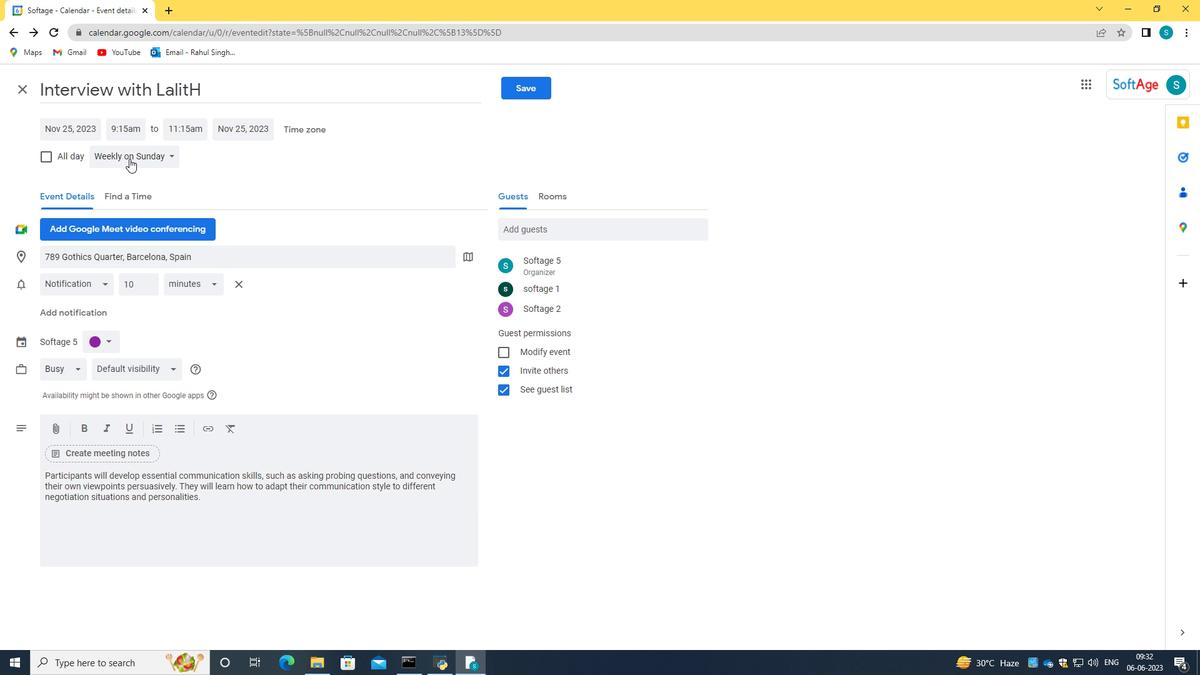 
Action: Mouse moved to (148, 135)
Screenshot: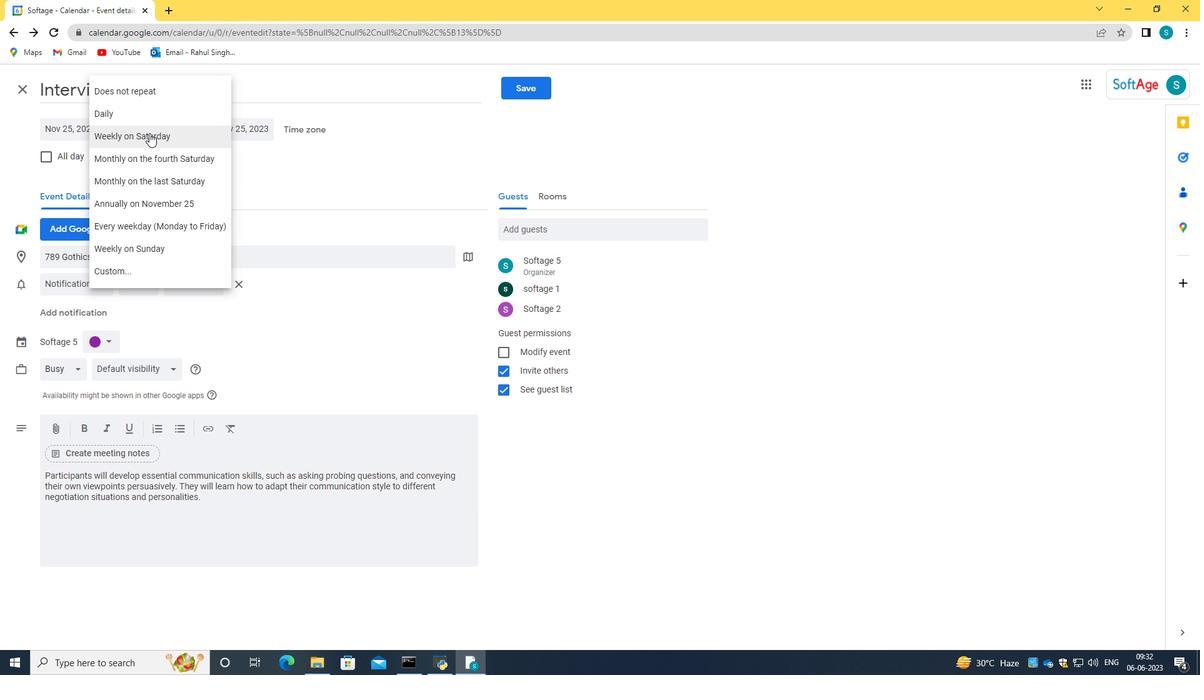 
Action: Mouse pressed left at (148, 135)
Screenshot: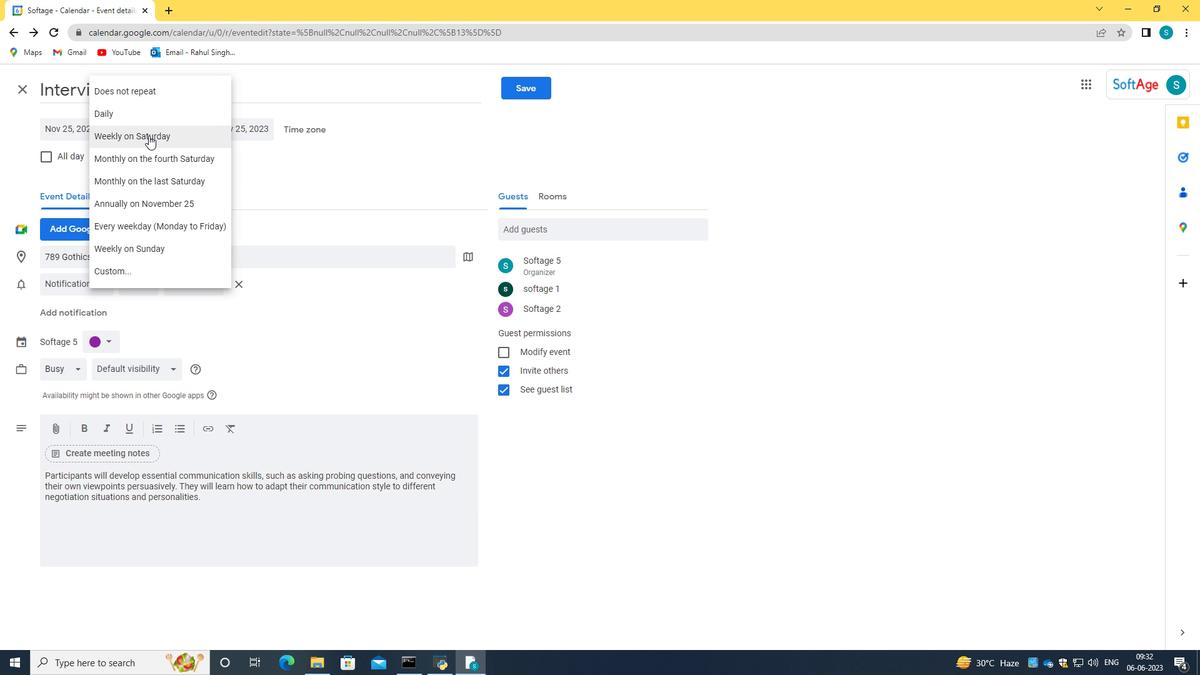 
Action: Mouse moved to (160, 160)
Screenshot: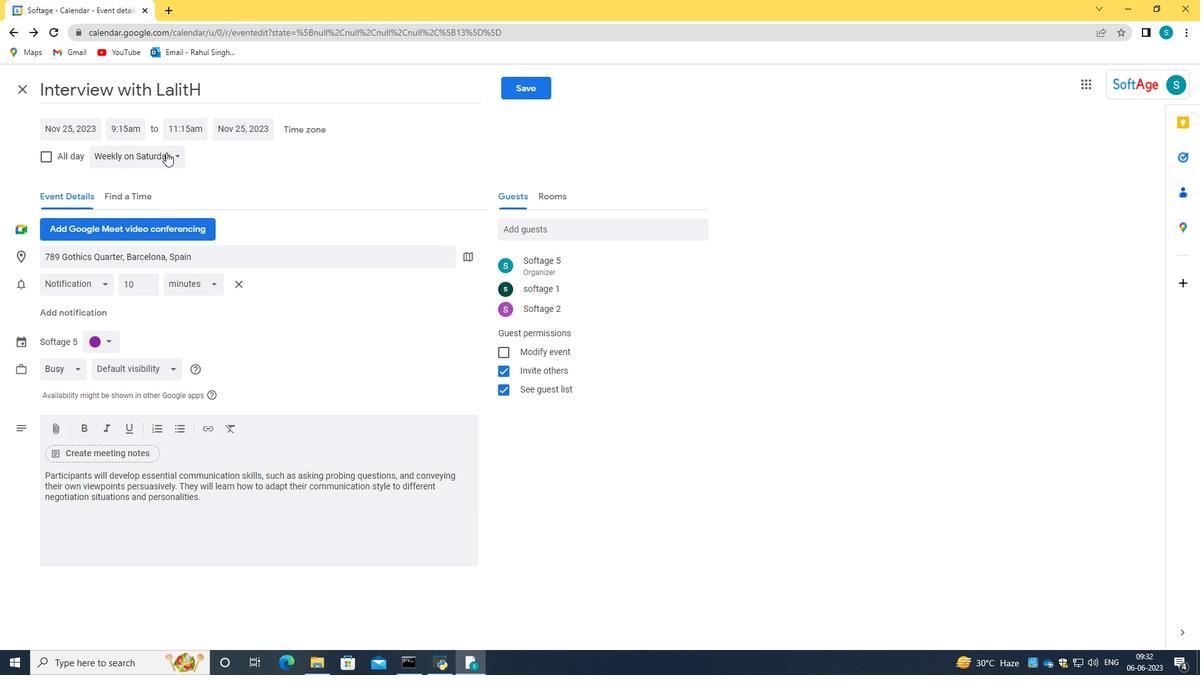 
Action: Mouse pressed left at (160, 160)
Screenshot: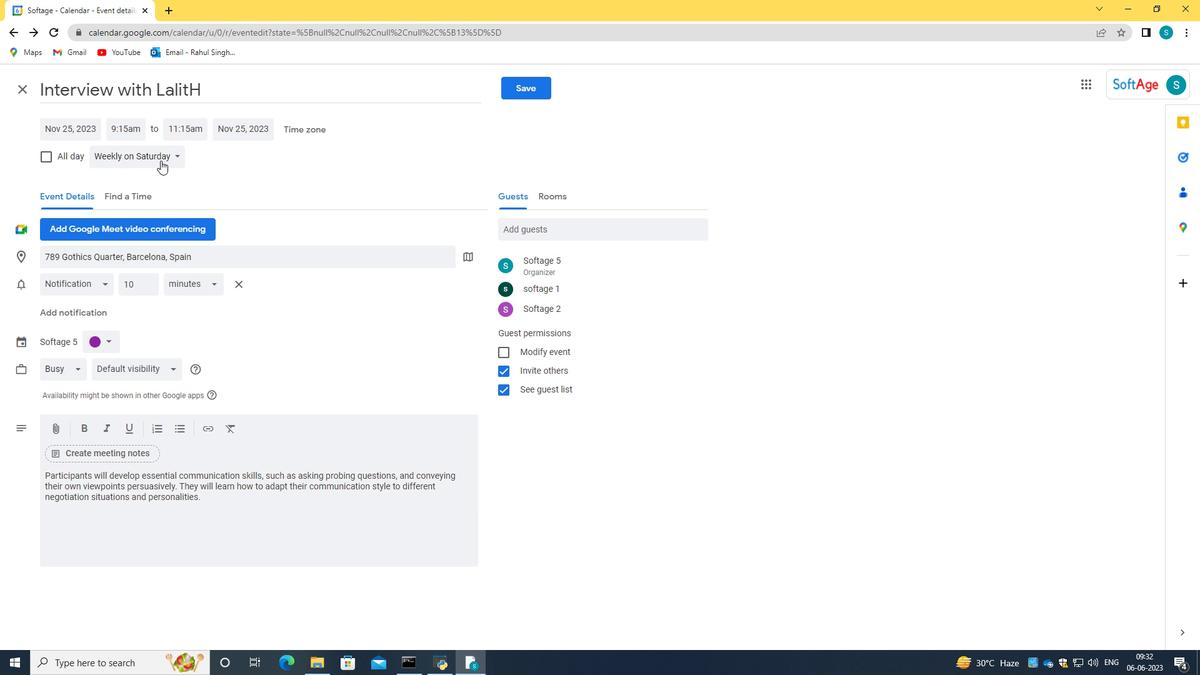 
Action: Mouse moved to (161, 273)
Screenshot: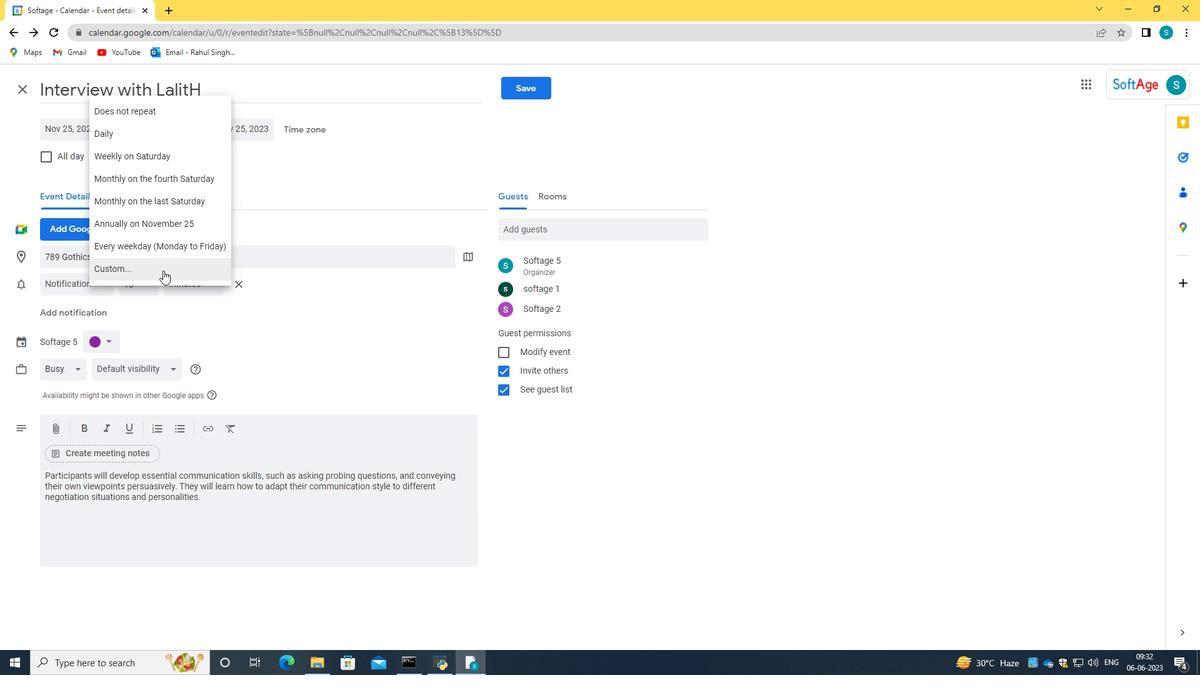 
Action: Mouse pressed left at (161, 273)
Screenshot: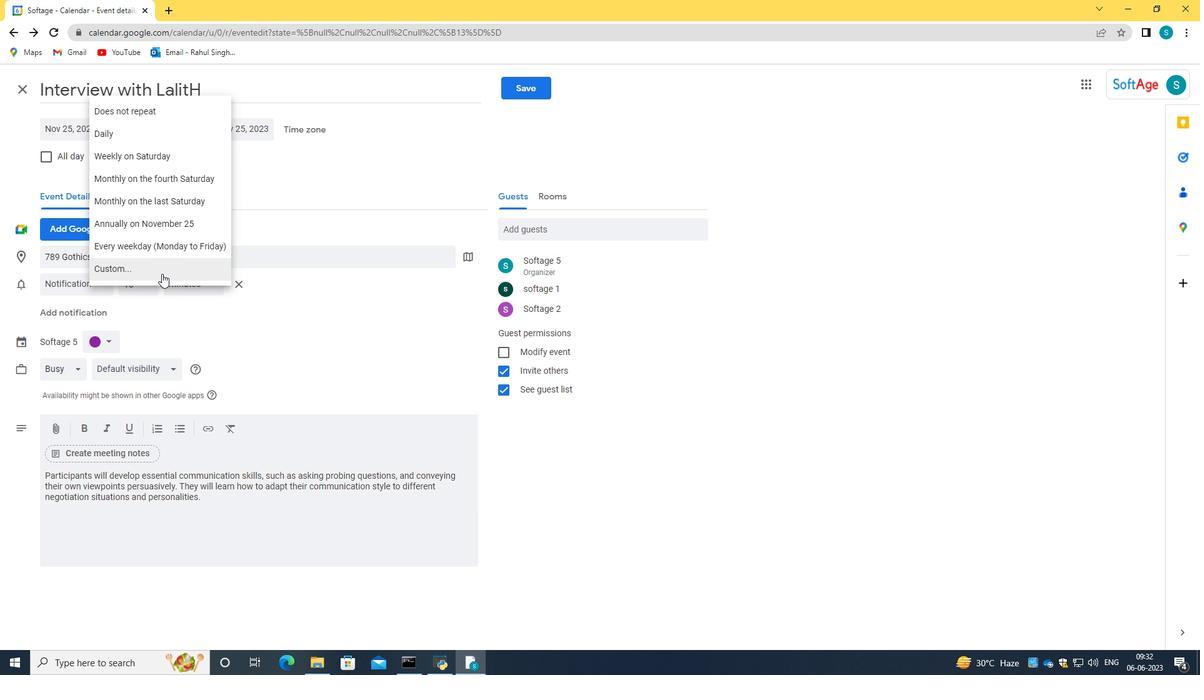 
Action: Mouse moved to (502, 333)
Screenshot: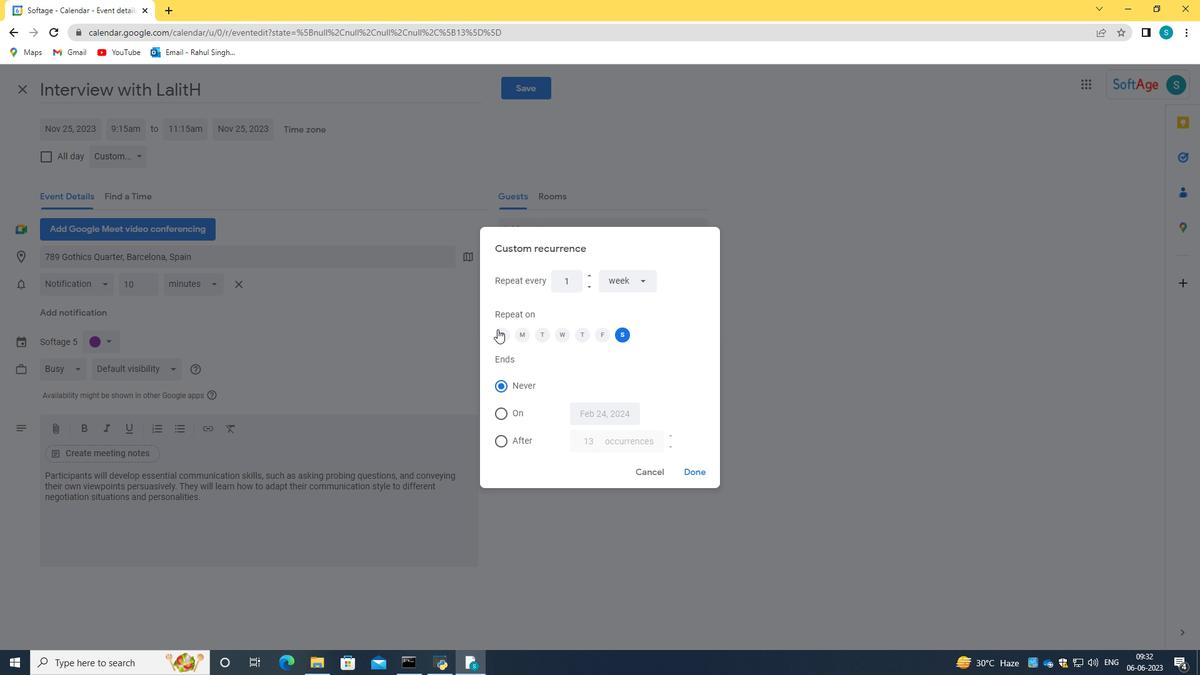 
Action: Mouse pressed left at (502, 333)
Screenshot: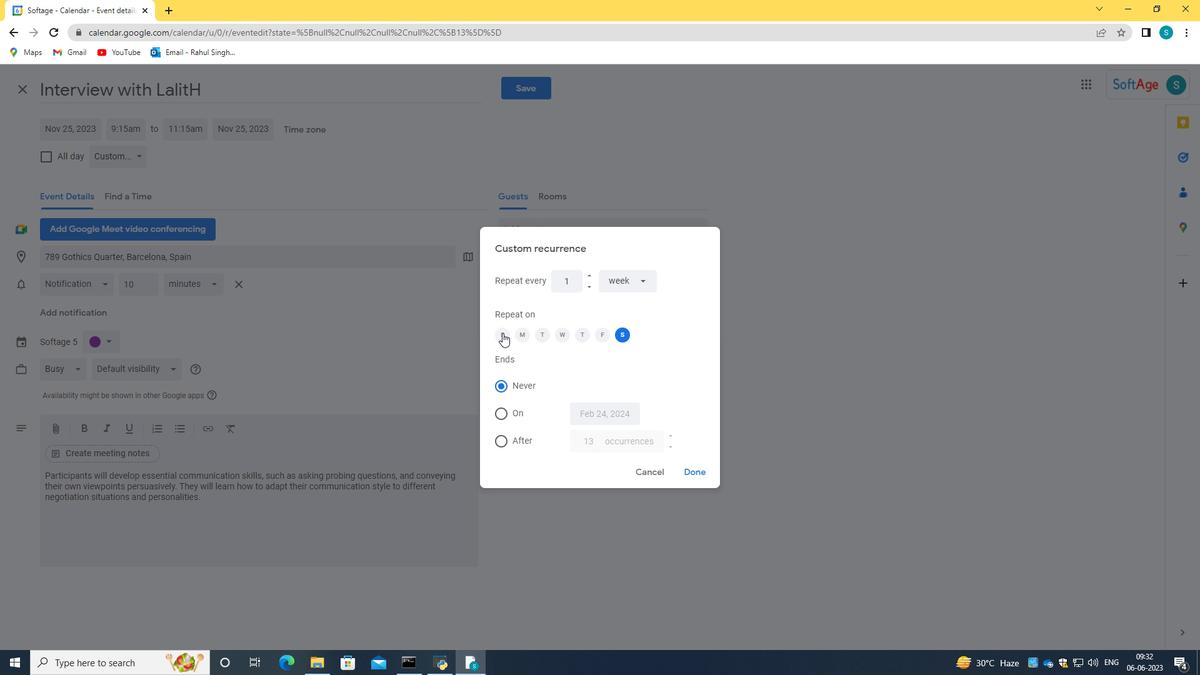 
Action: Mouse moved to (625, 333)
Screenshot: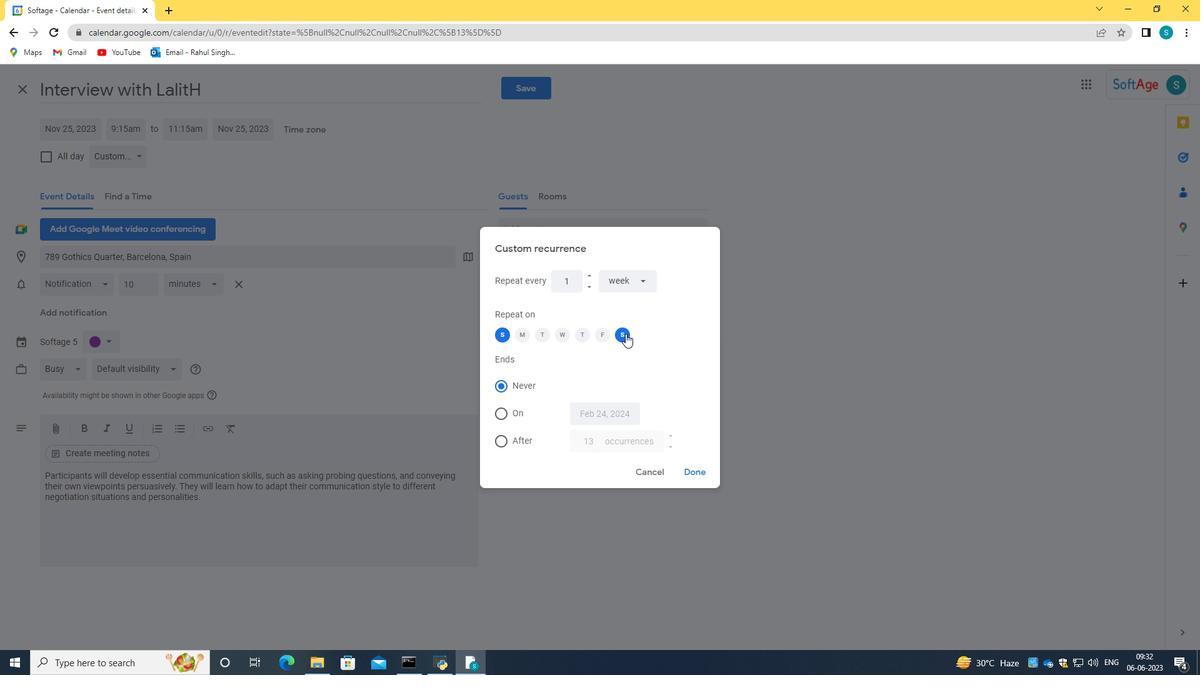 
Action: Mouse pressed left at (625, 333)
Screenshot: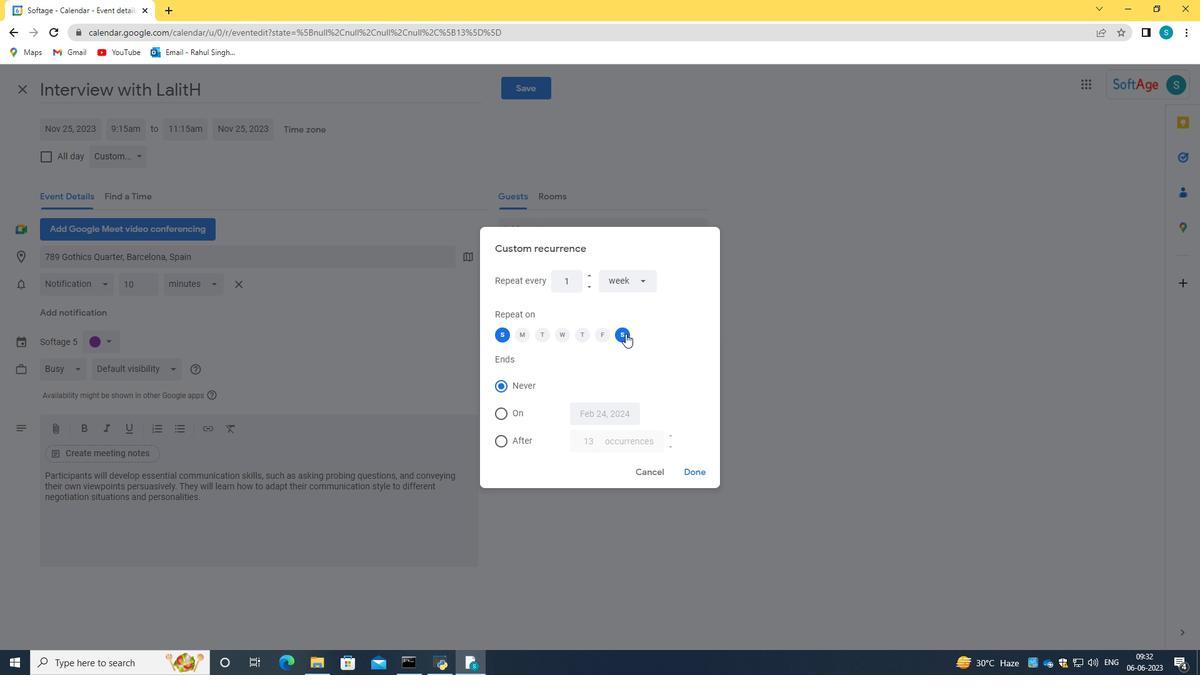 
Action: Mouse moved to (690, 473)
Screenshot: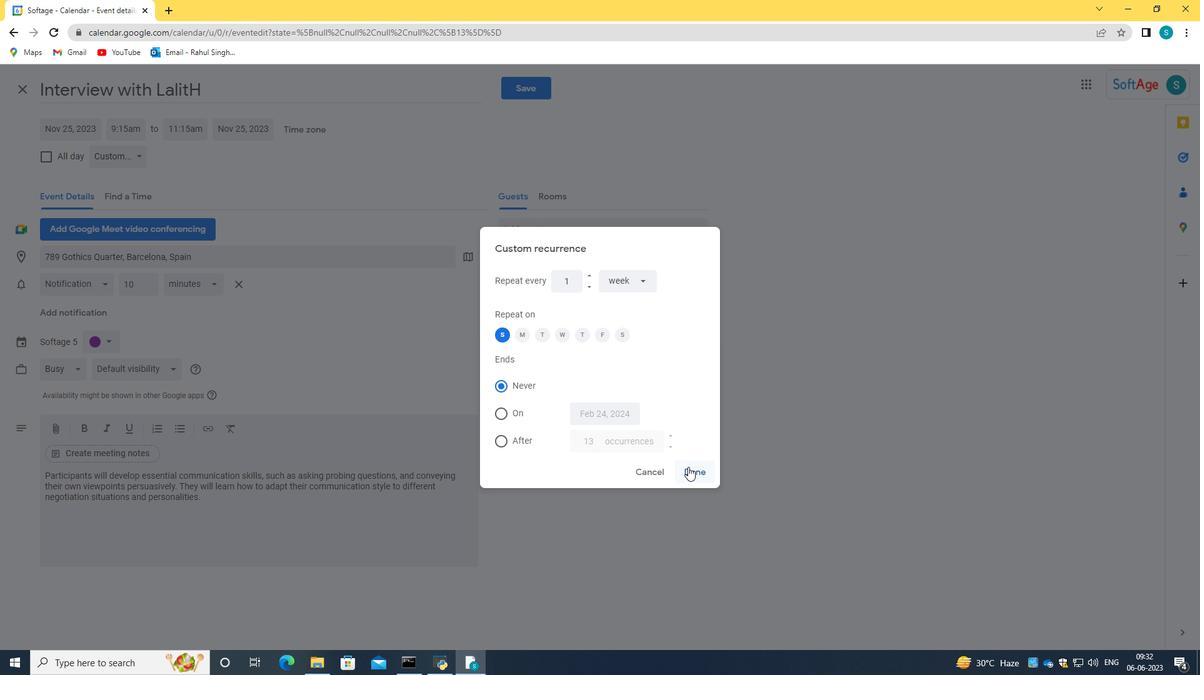 
Action: Mouse pressed left at (690, 473)
Screenshot: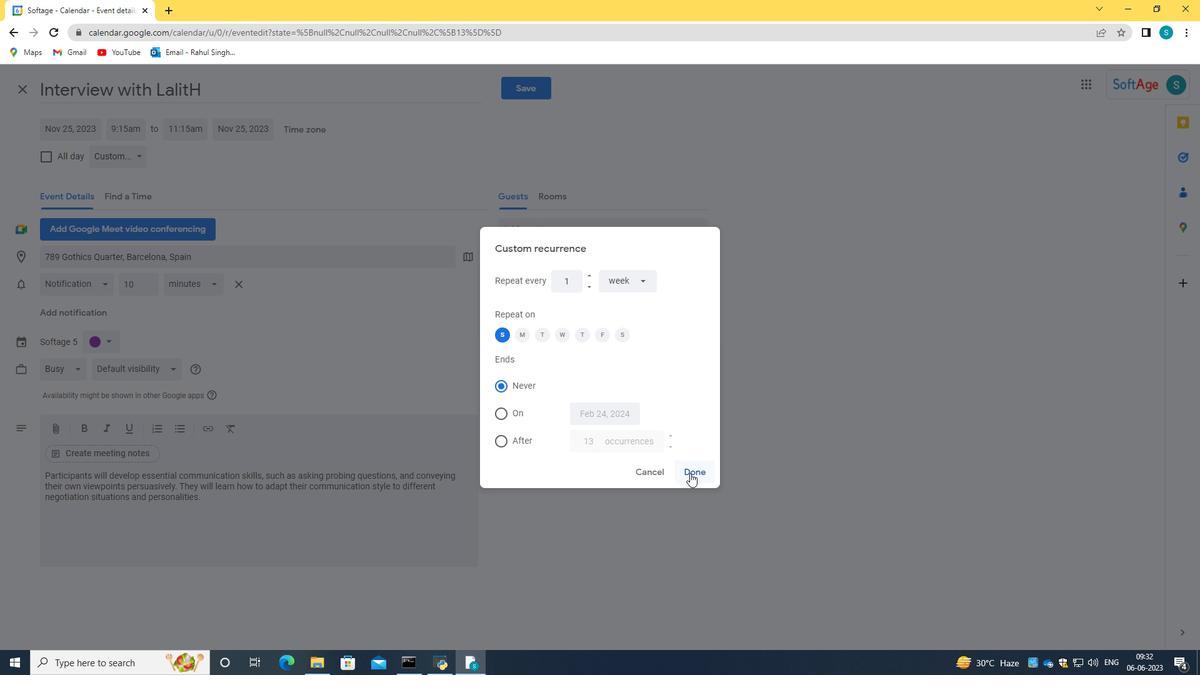 
Action: Mouse moved to (532, 83)
Screenshot: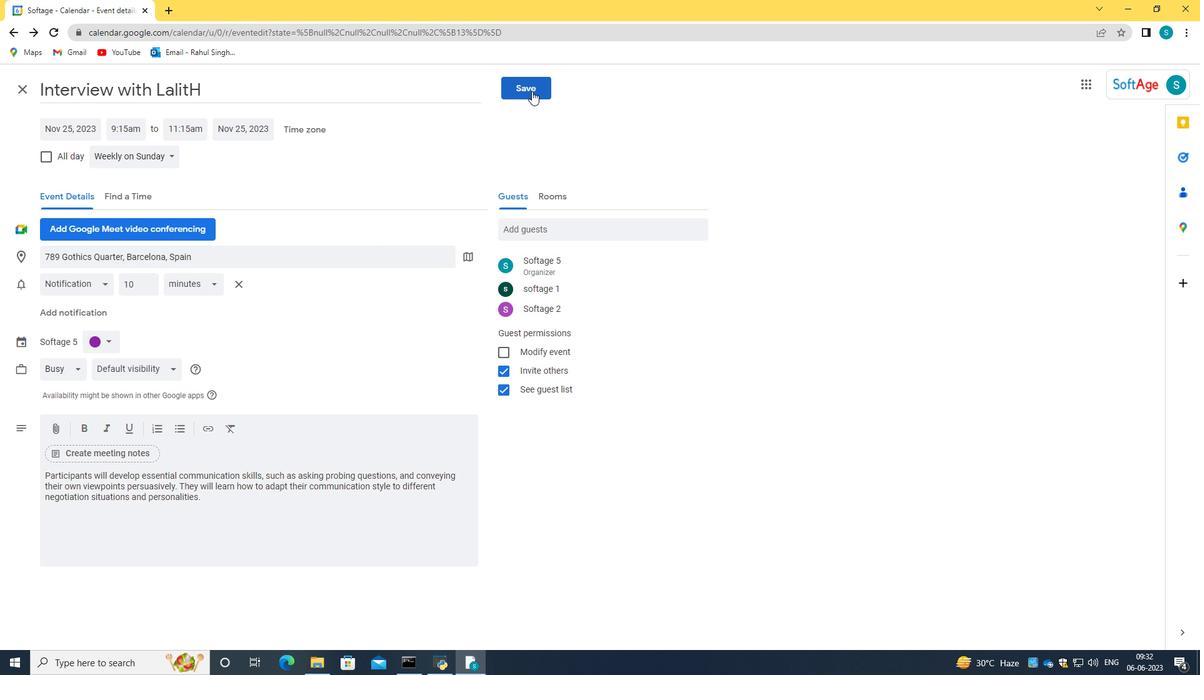 
Action: Mouse pressed left at (532, 83)
Screenshot: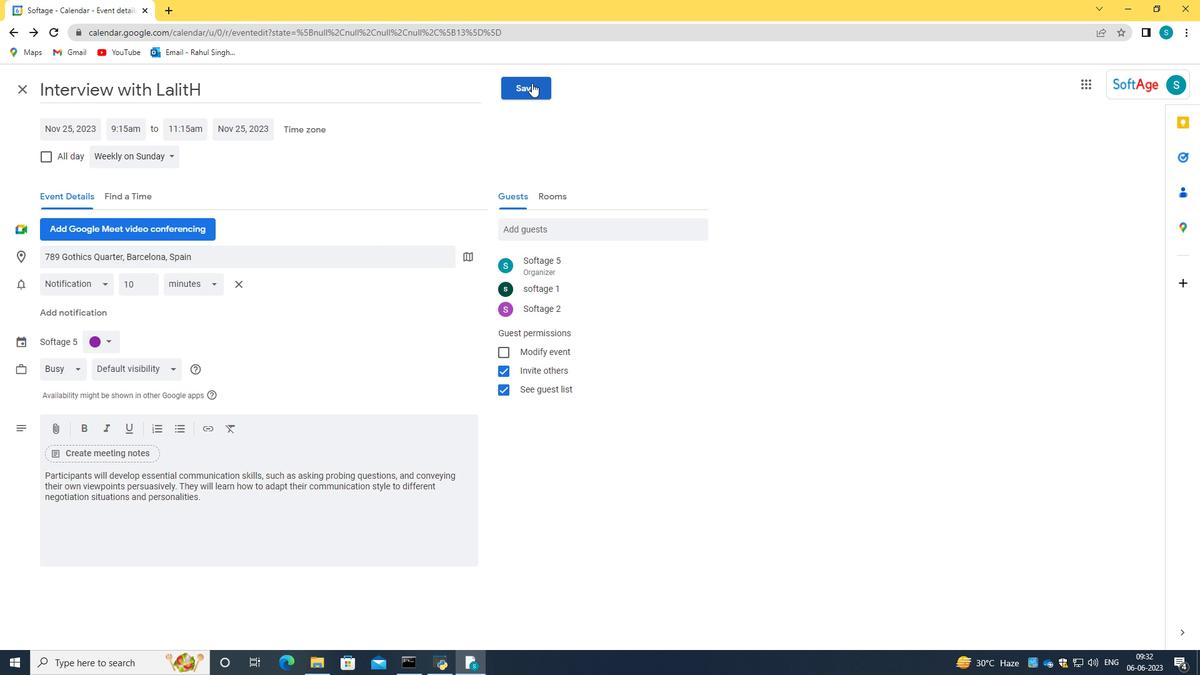 
Action: Mouse moved to (714, 388)
Screenshot: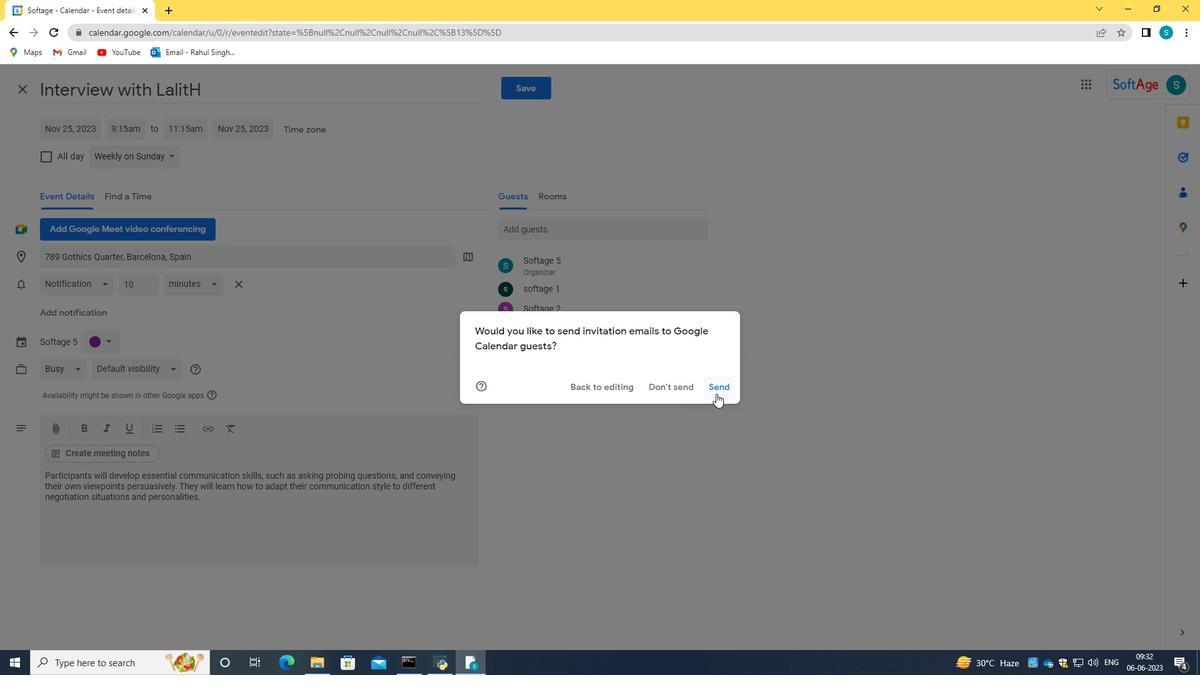 
Action: Mouse pressed left at (714, 388)
Screenshot: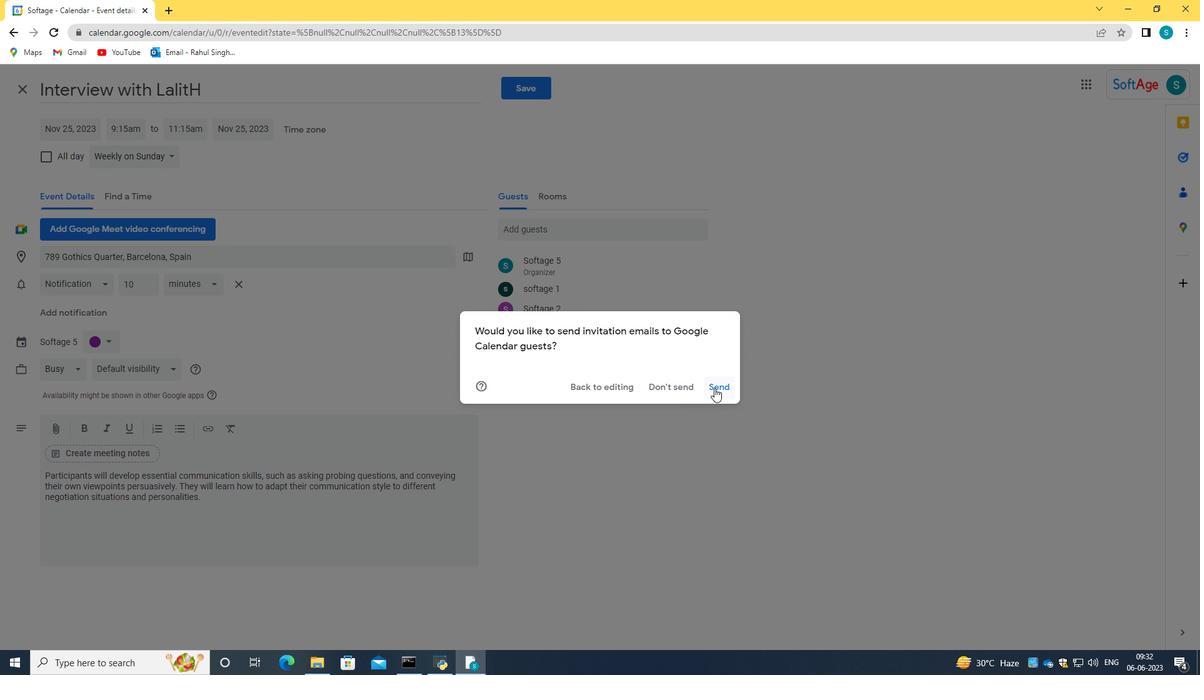 
Action: Mouse moved to (713, 387)
Screenshot: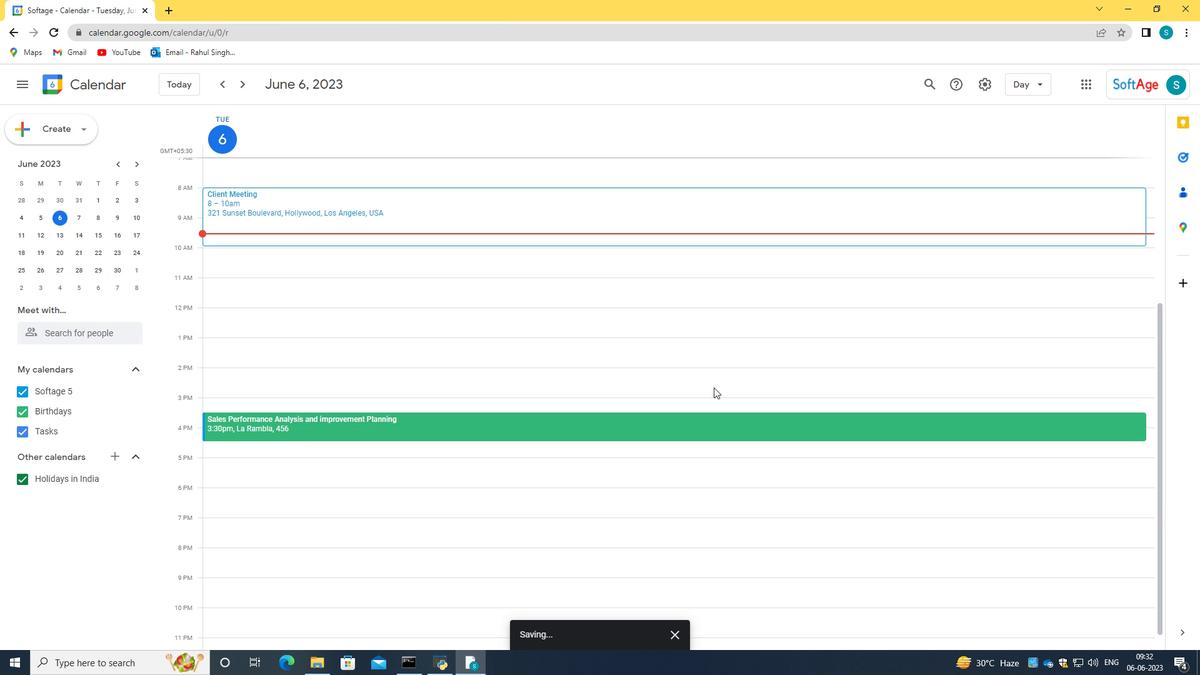
